 Task: Search one way flight ticket for 4 adults, 2 children, 2 infants in seat and 1 infant on lap in premium economy from Pensacola: Pensacola International Airport to Sheridan: Sheridan County Airport on 8-6-2023. Number of bags: 2 carry on bags. Price is upto 89000. Outbound departure time preference is 13:45.
Action: Mouse moved to (213, 329)
Screenshot: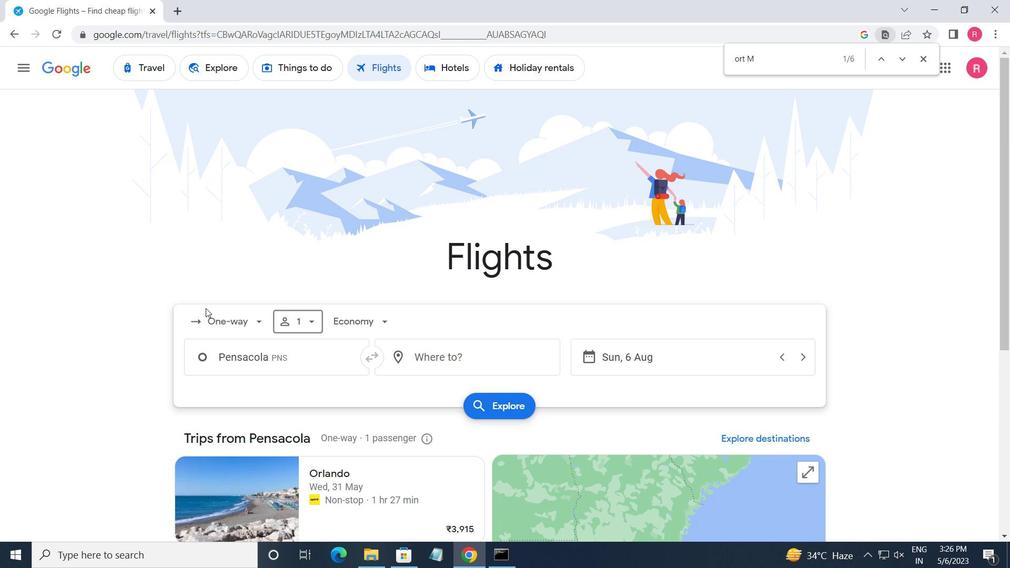 
Action: Mouse pressed left at (213, 329)
Screenshot: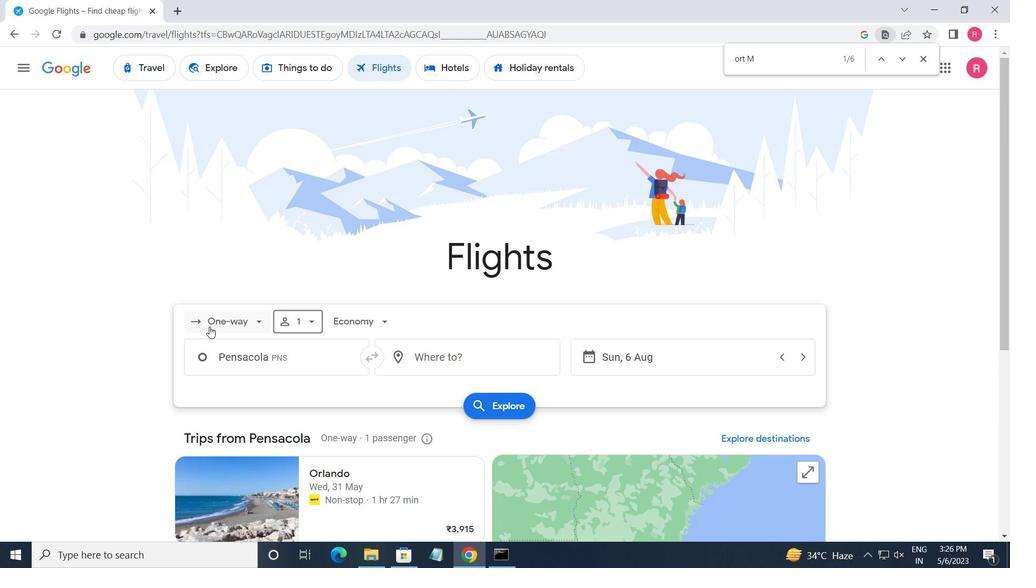 
Action: Mouse moved to (236, 384)
Screenshot: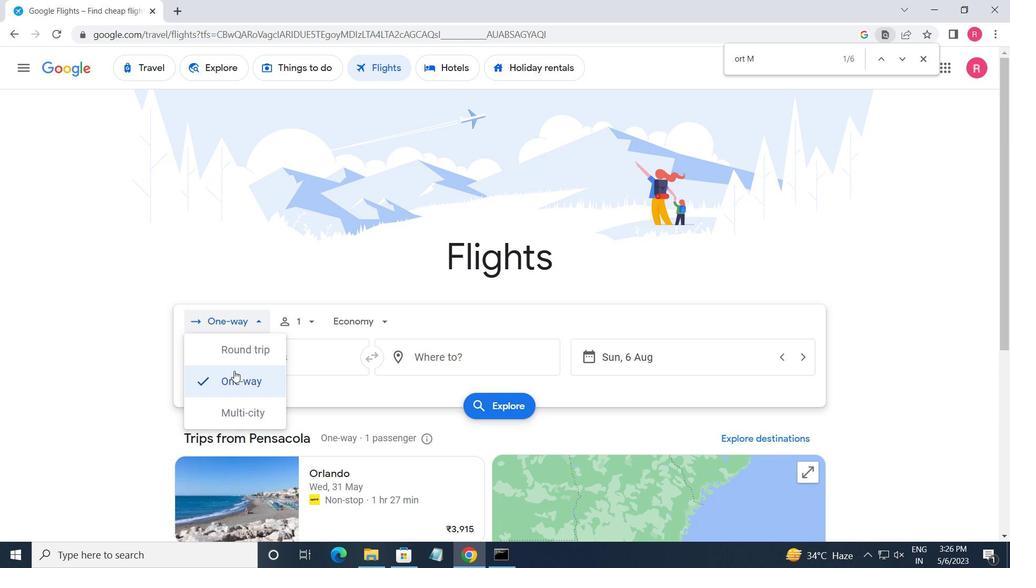 
Action: Mouse pressed left at (236, 384)
Screenshot: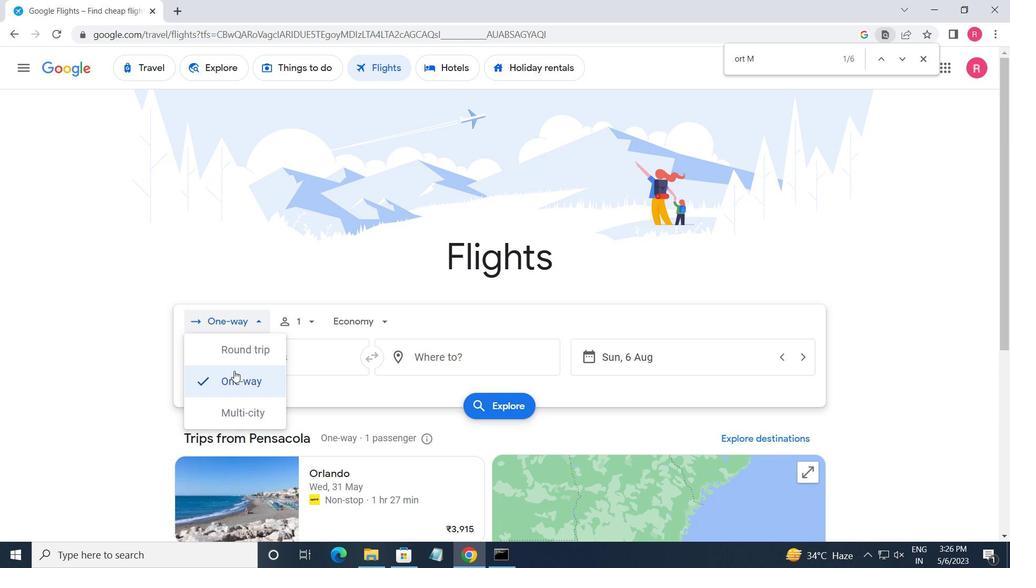 
Action: Mouse moved to (303, 324)
Screenshot: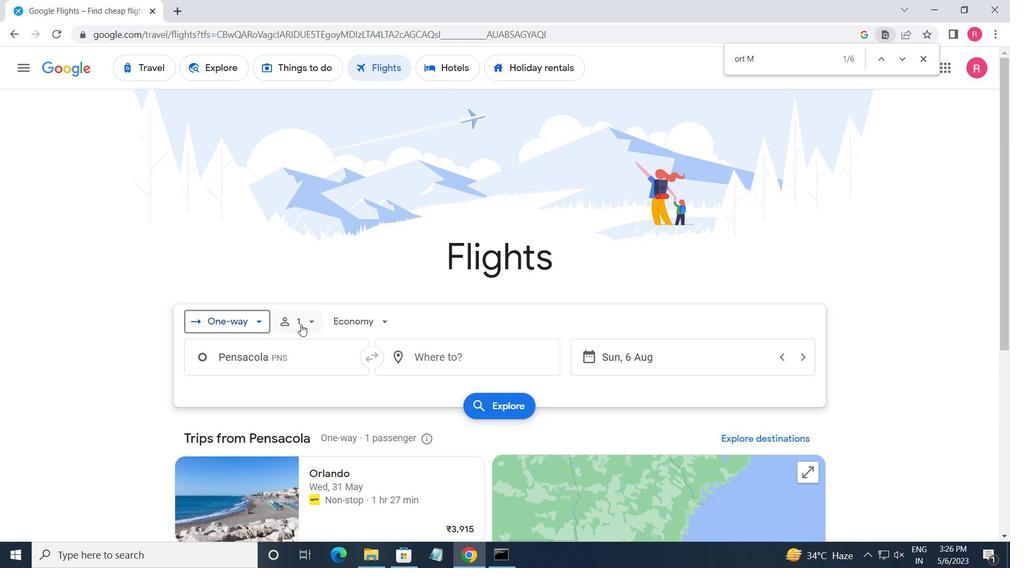
Action: Mouse pressed left at (303, 324)
Screenshot: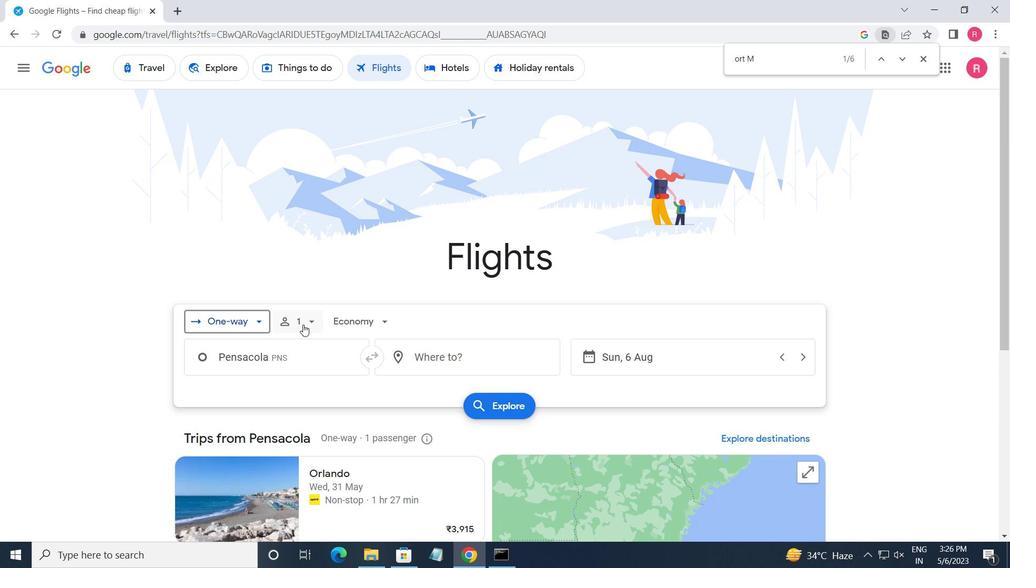 
Action: Mouse moved to (429, 362)
Screenshot: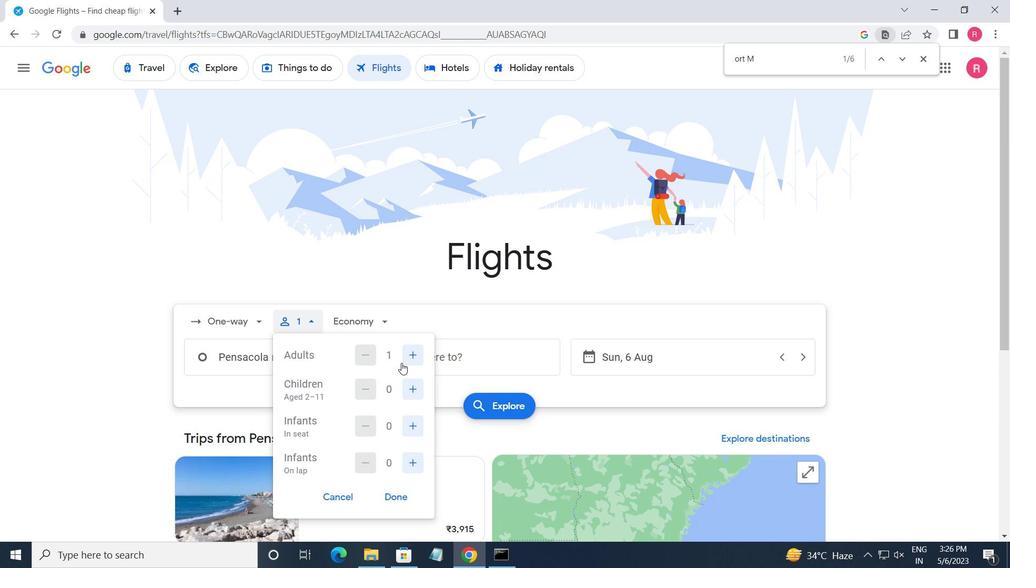 
Action: Mouse pressed left at (429, 362)
Screenshot: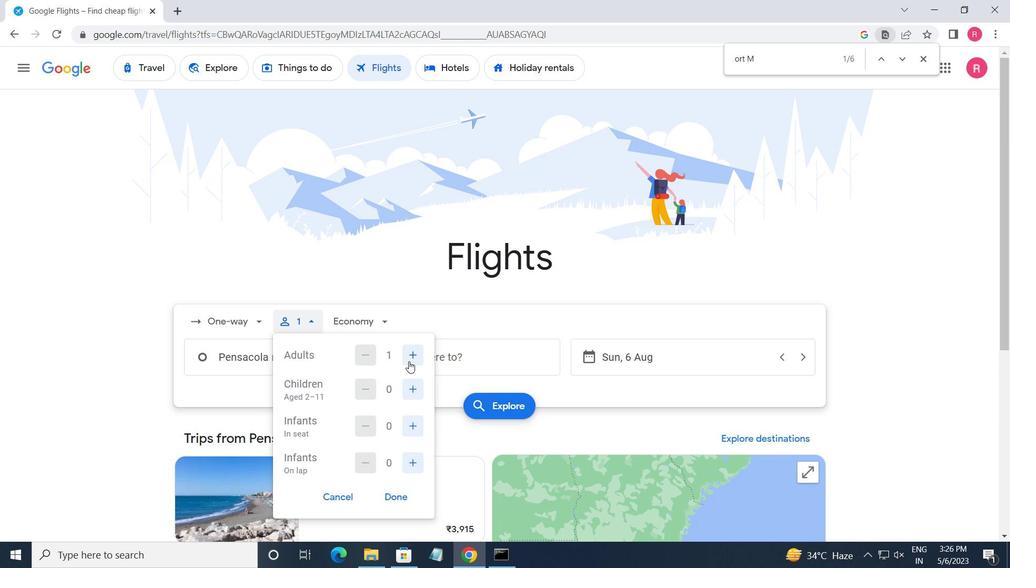 
Action: Mouse moved to (424, 362)
Screenshot: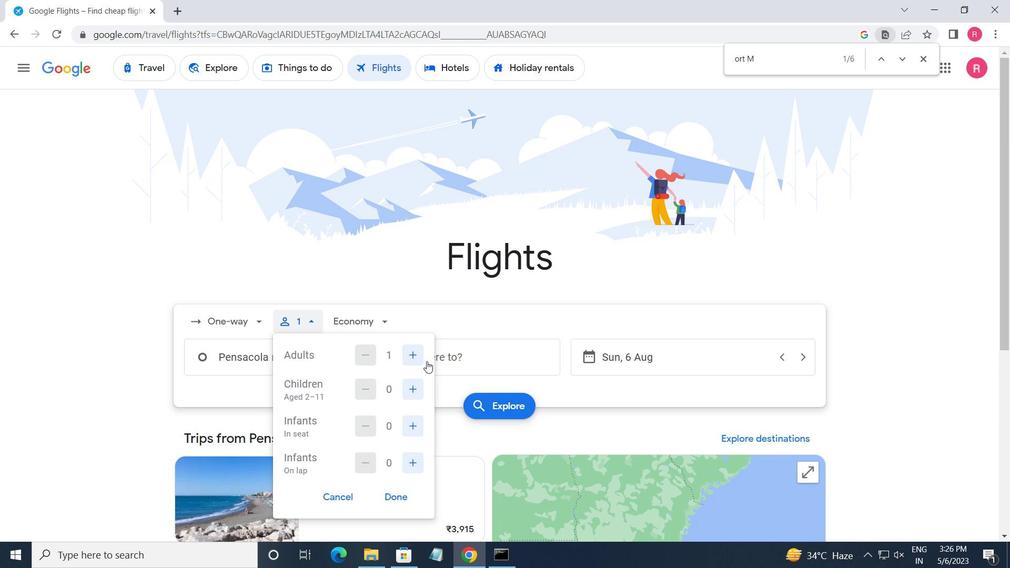 
Action: Mouse pressed left at (424, 362)
Screenshot: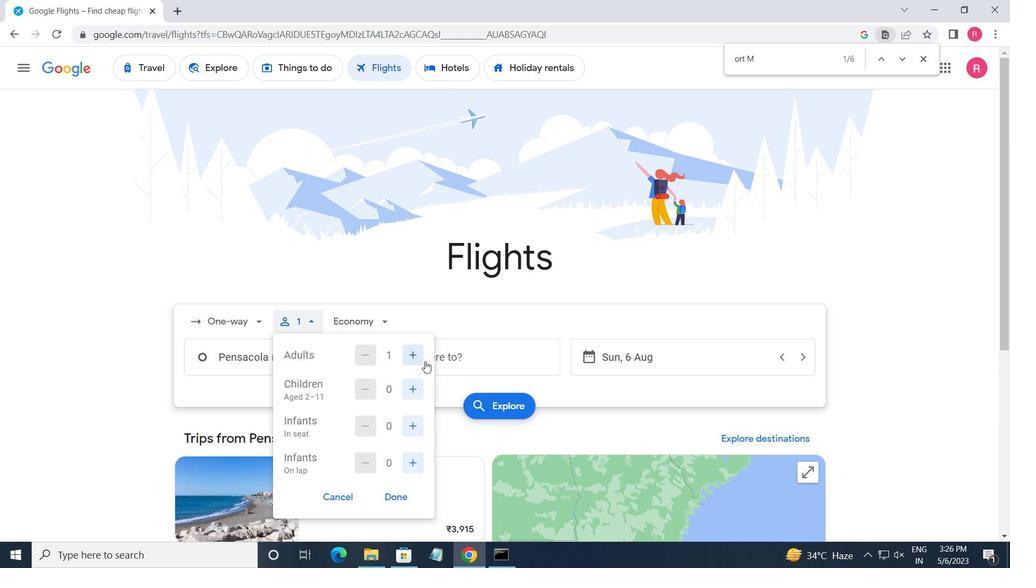 
Action: Mouse moved to (414, 360)
Screenshot: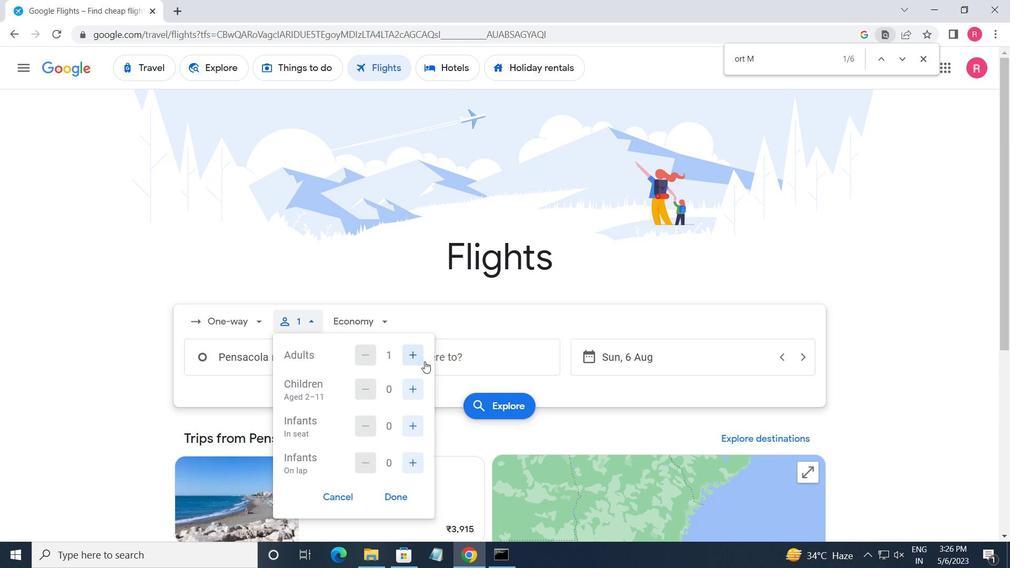
Action: Mouse pressed left at (414, 360)
Screenshot: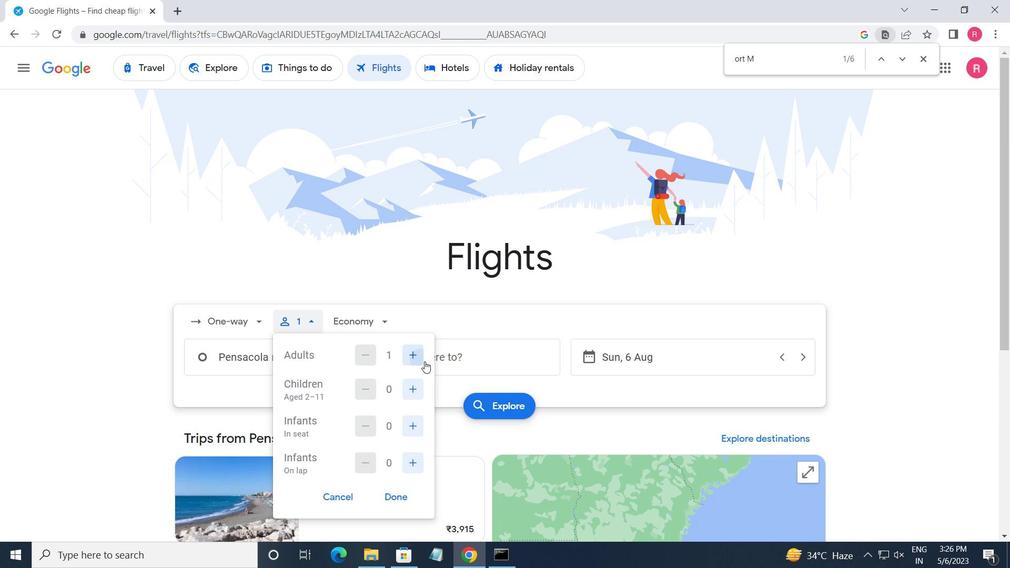 
Action: Mouse pressed left at (414, 360)
Screenshot: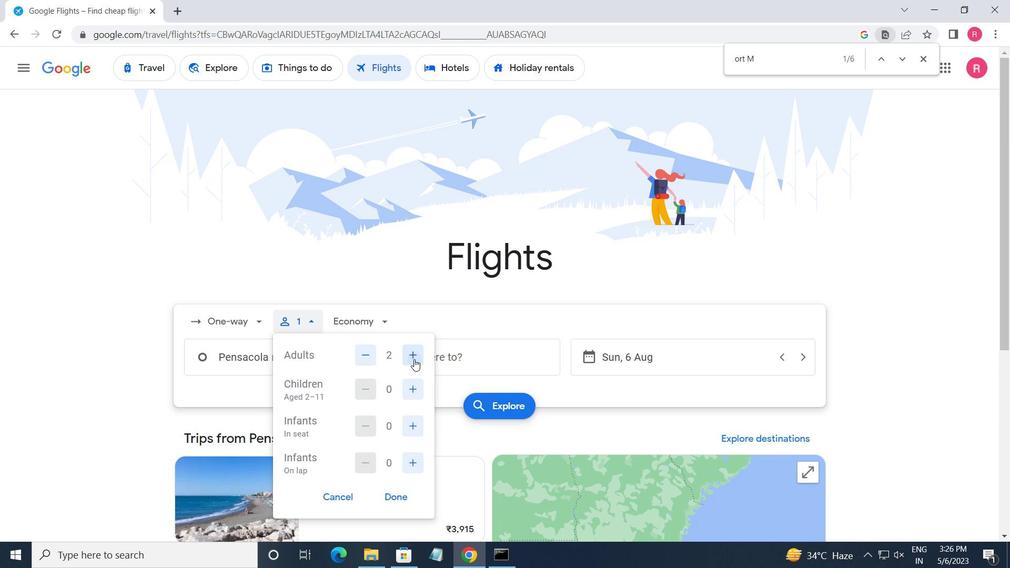 
Action: Mouse pressed left at (414, 360)
Screenshot: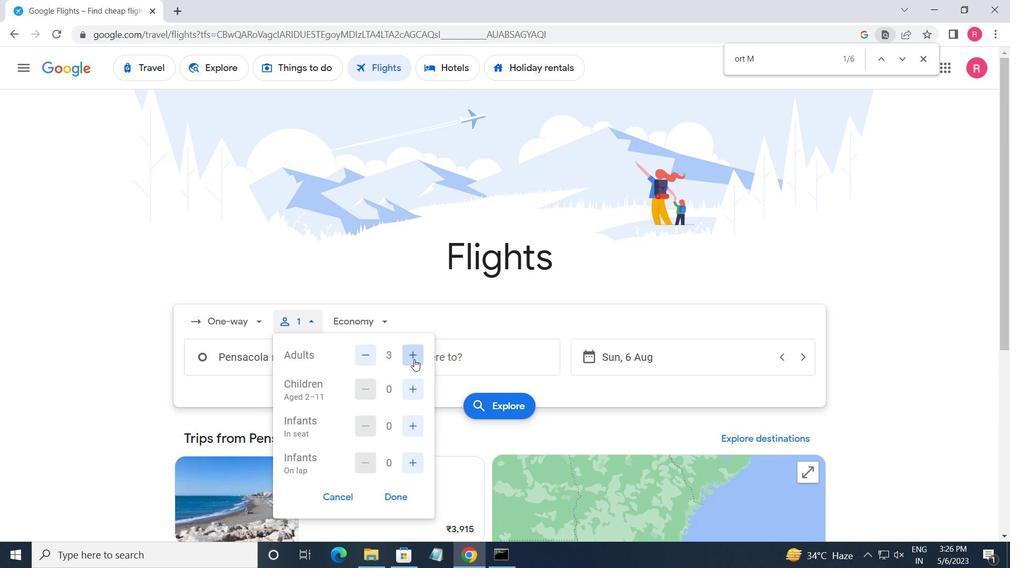 
Action: Mouse moved to (369, 361)
Screenshot: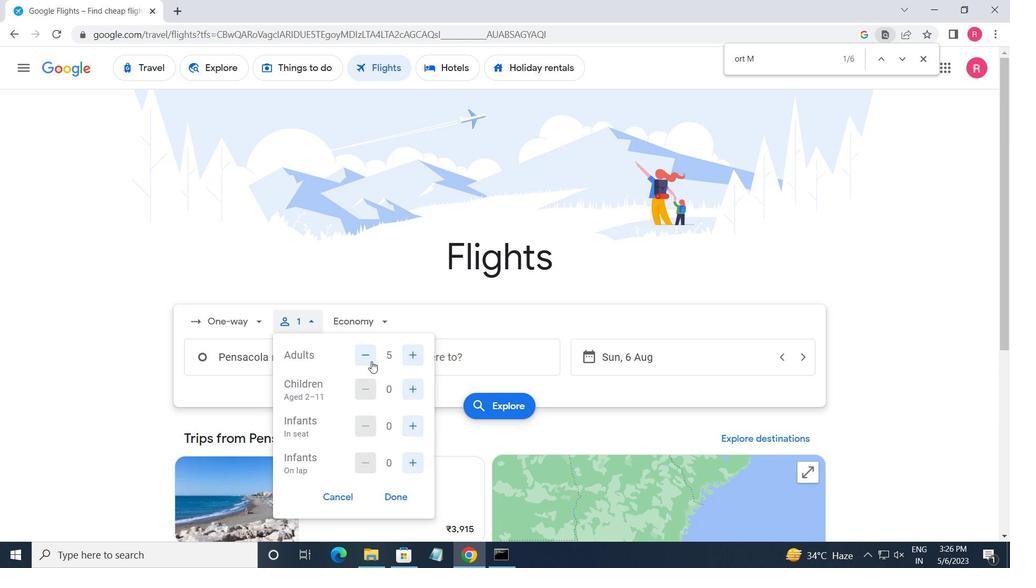 
Action: Mouse pressed left at (369, 361)
Screenshot: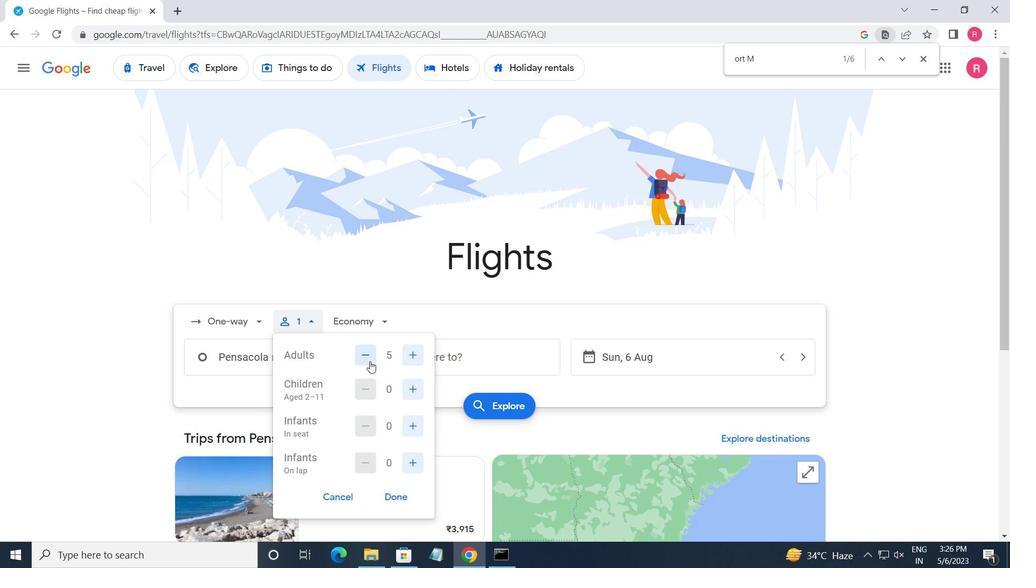 
Action: Mouse moved to (410, 388)
Screenshot: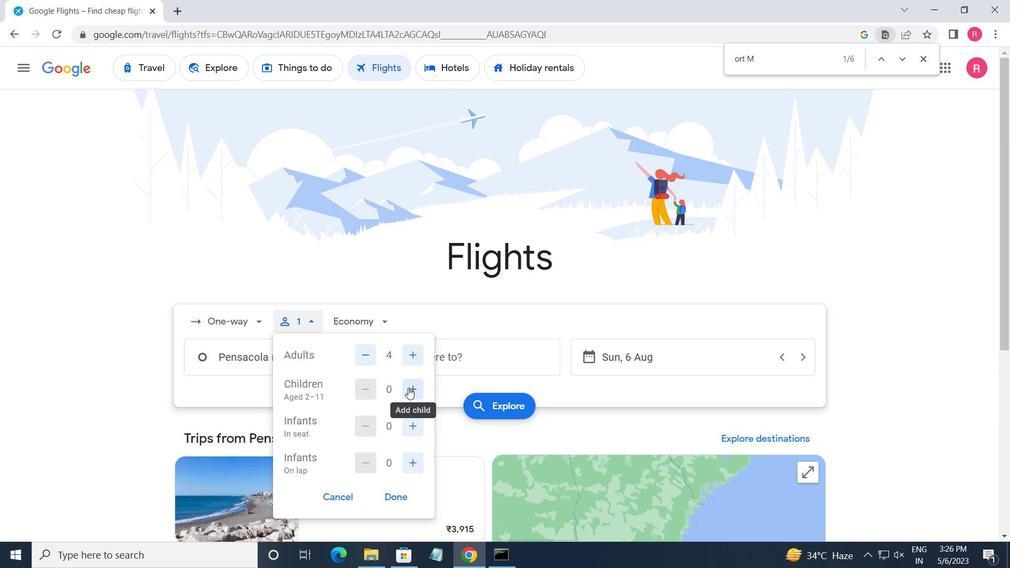 
Action: Mouse pressed left at (410, 388)
Screenshot: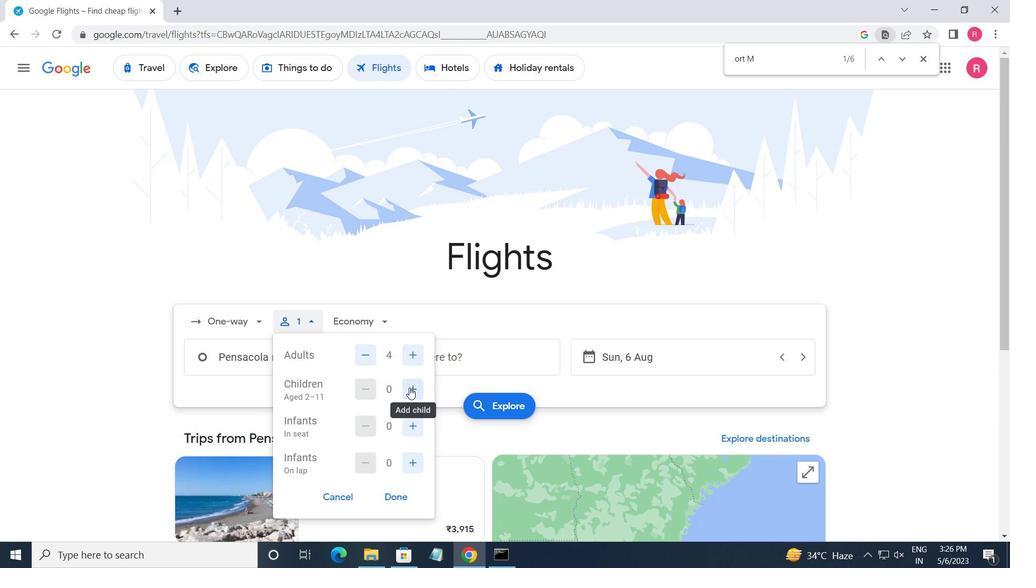 
Action: Mouse pressed left at (410, 388)
Screenshot: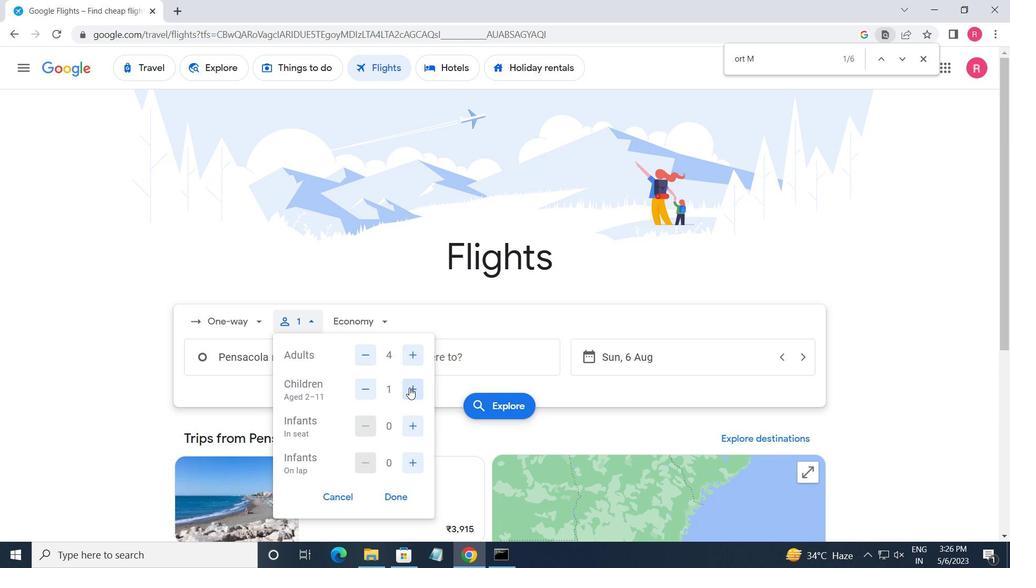 
Action: Mouse moved to (406, 425)
Screenshot: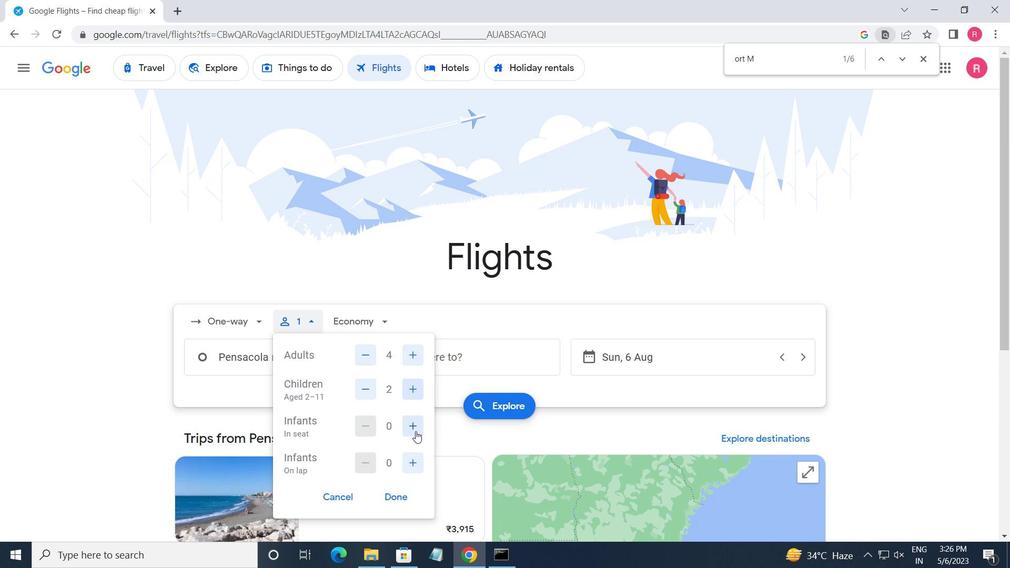 
Action: Mouse pressed left at (406, 425)
Screenshot: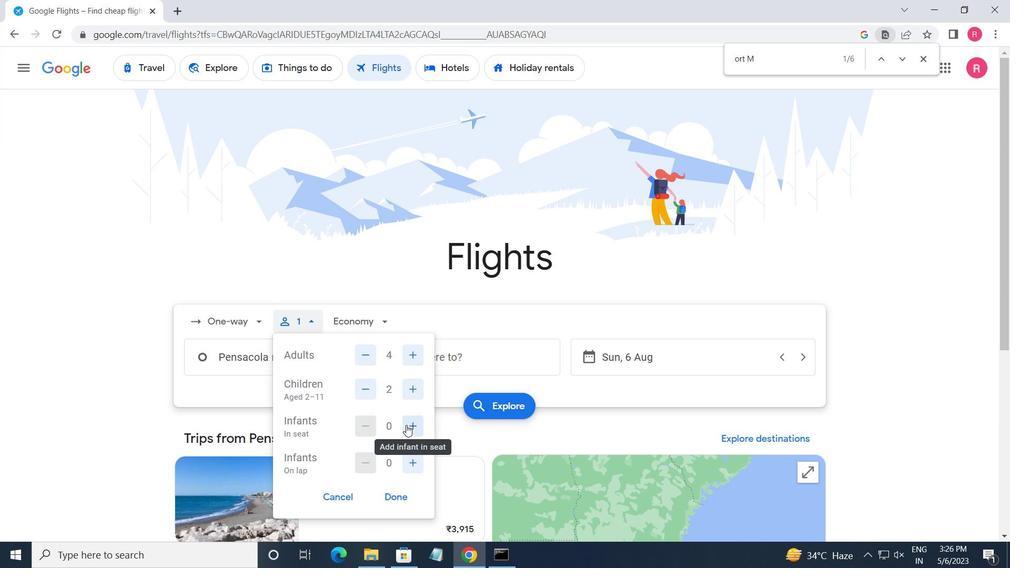 
Action: Mouse pressed left at (406, 425)
Screenshot: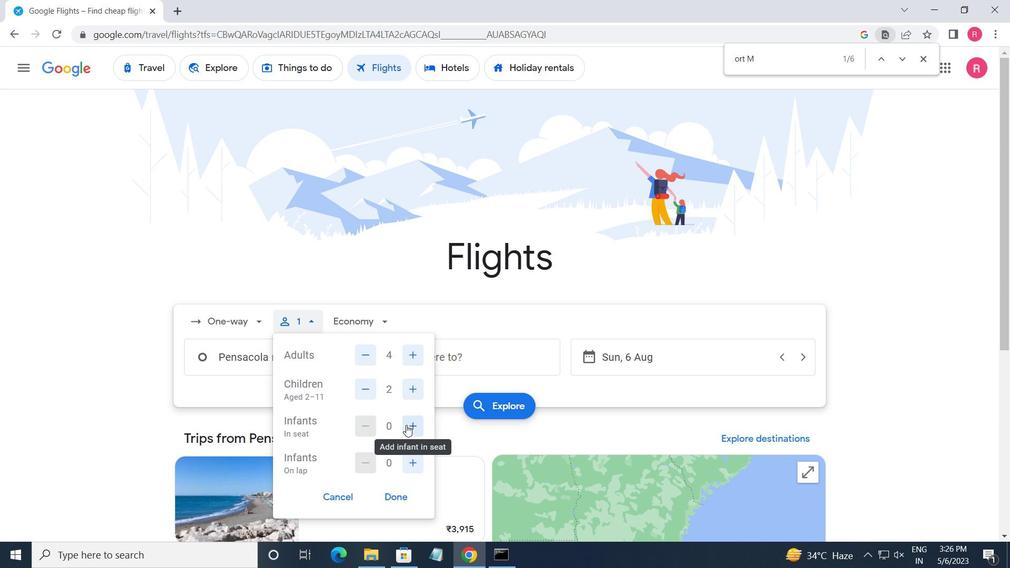 
Action: Mouse moved to (415, 471)
Screenshot: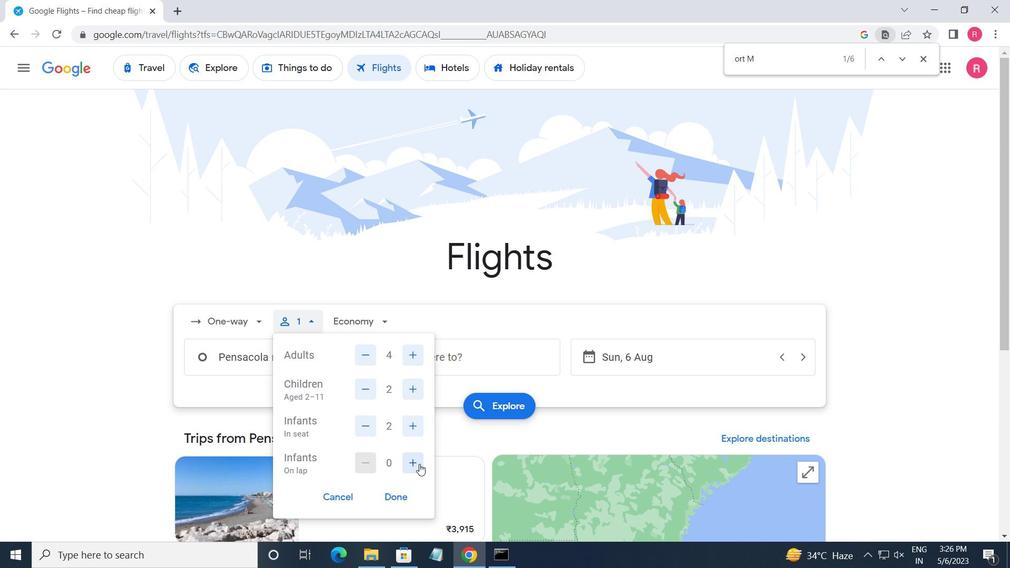 
Action: Mouse pressed left at (415, 471)
Screenshot: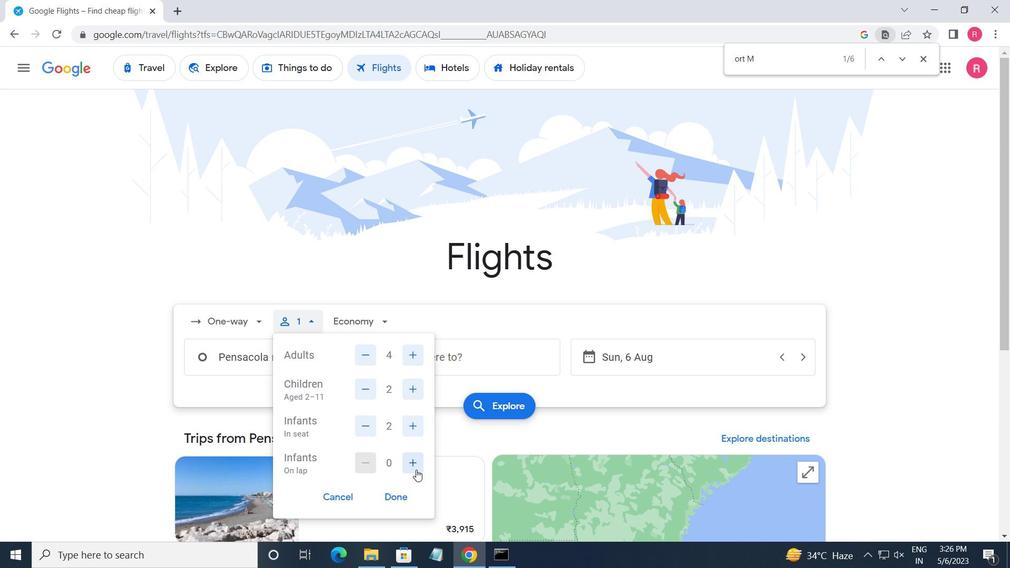 
Action: Mouse moved to (397, 498)
Screenshot: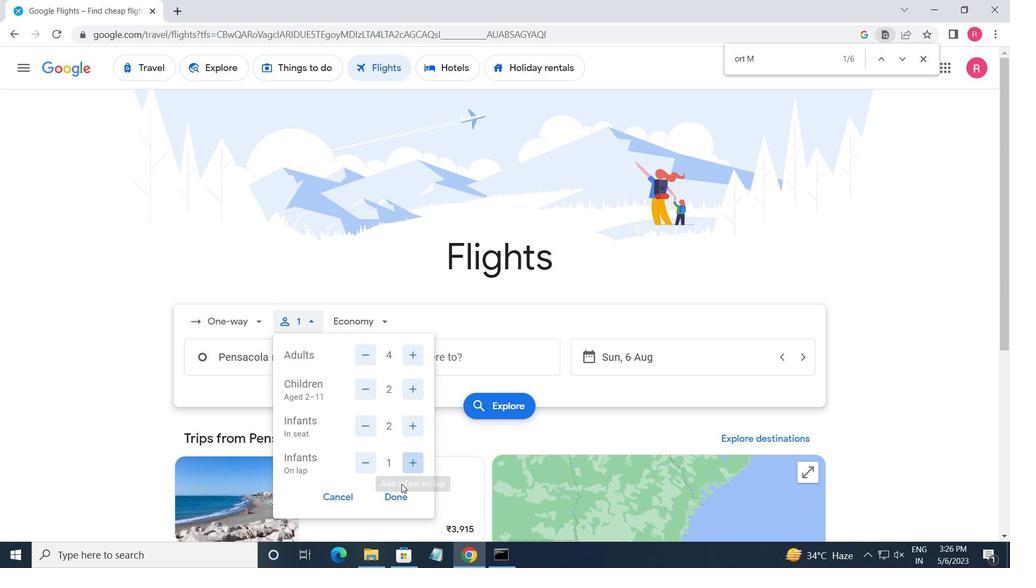 
Action: Mouse pressed left at (397, 498)
Screenshot: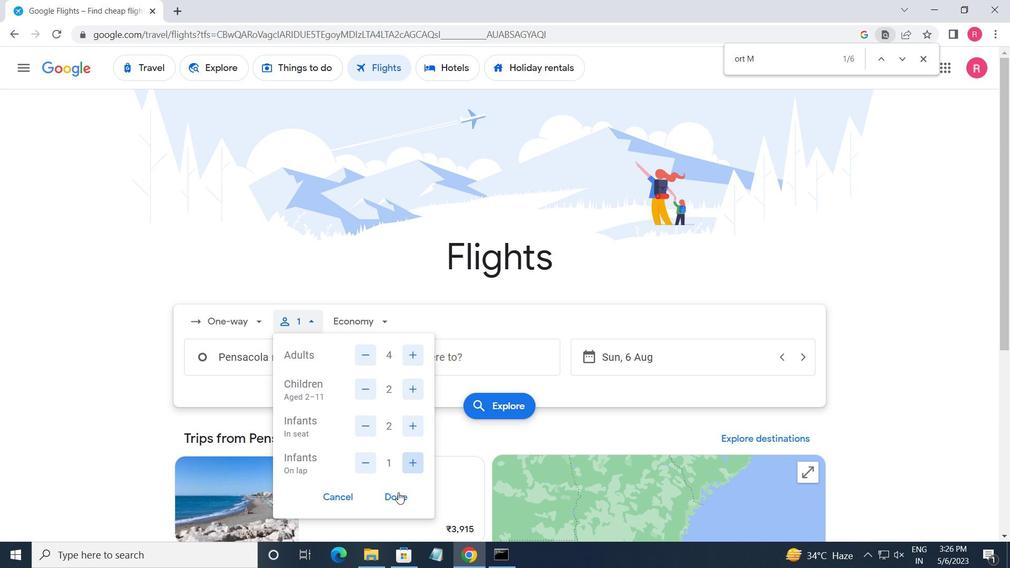 
Action: Mouse moved to (348, 320)
Screenshot: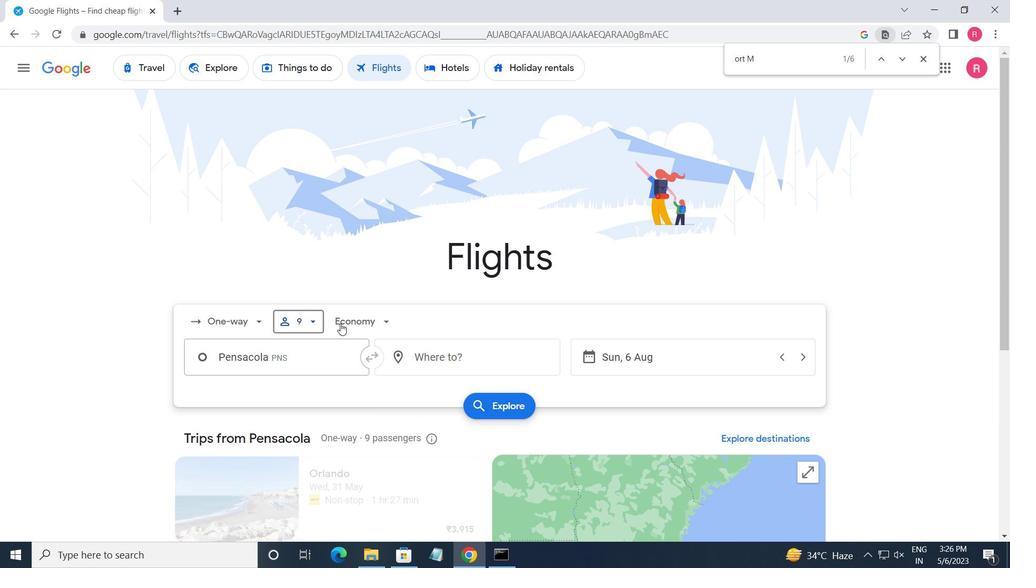 
Action: Mouse pressed left at (348, 320)
Screenshot: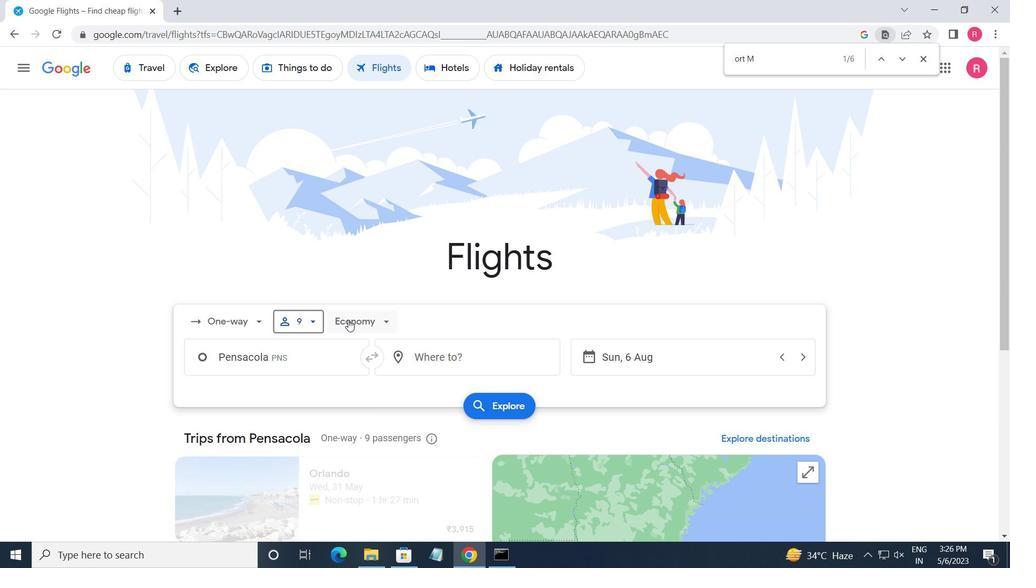 
Action: Mouse moved to (370, 380)
Screenshot: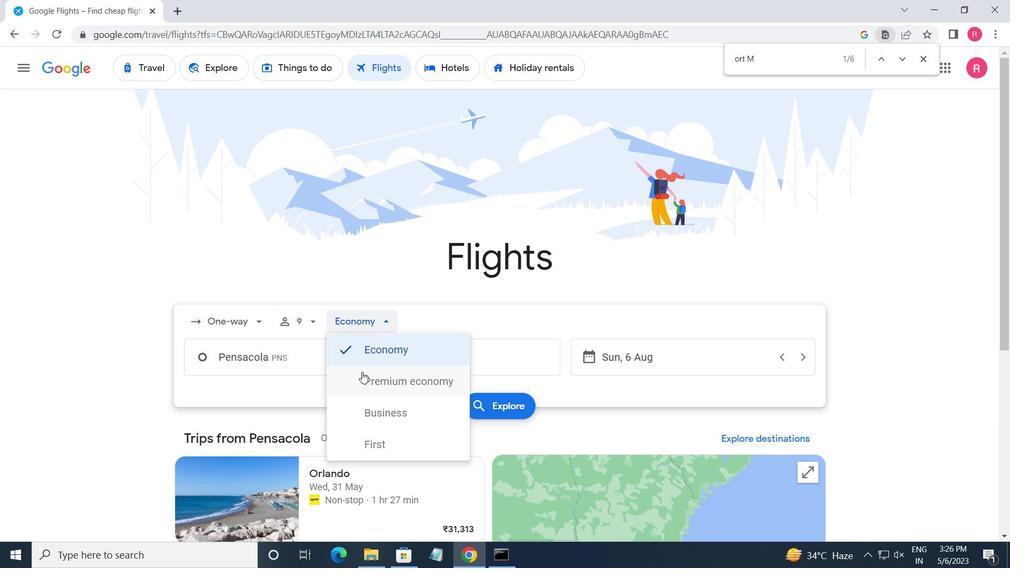 
Action: Mouse pressed left at (370, 380)
Screenshot: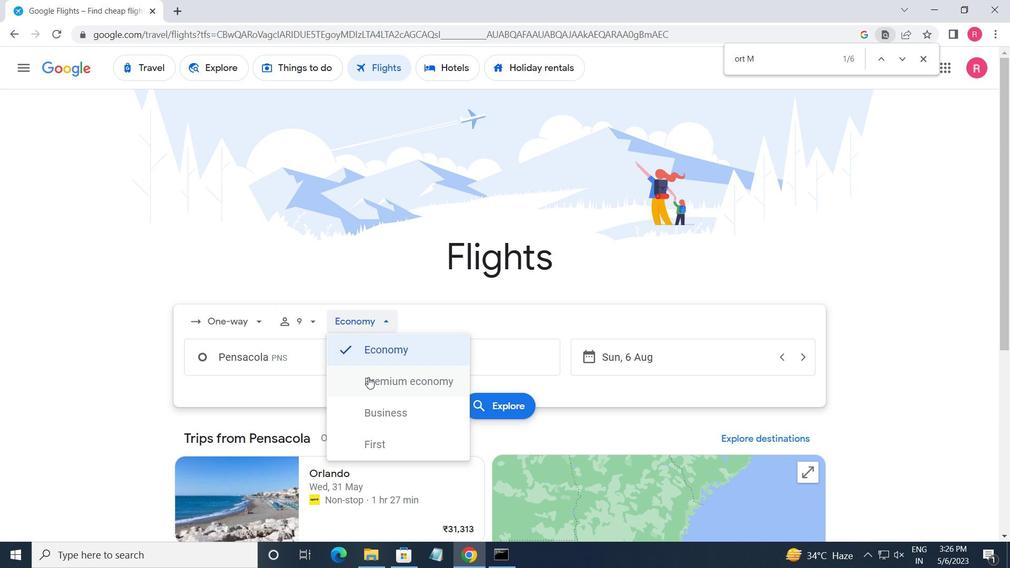 
Action: Mouse moved to (323, 361)
Screenshot: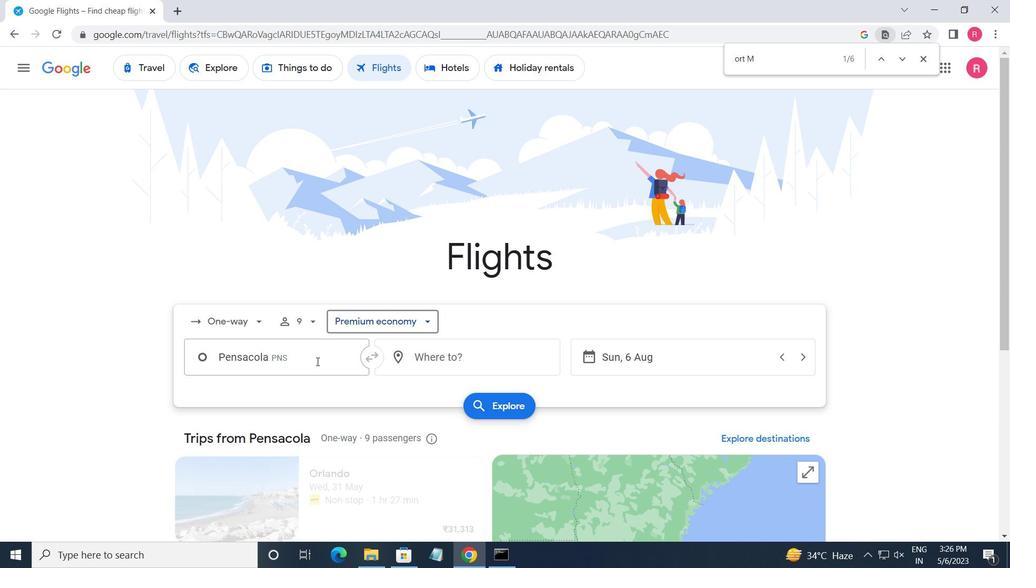 
Action: Mouse pressed left at (323, 361)
Screenshot: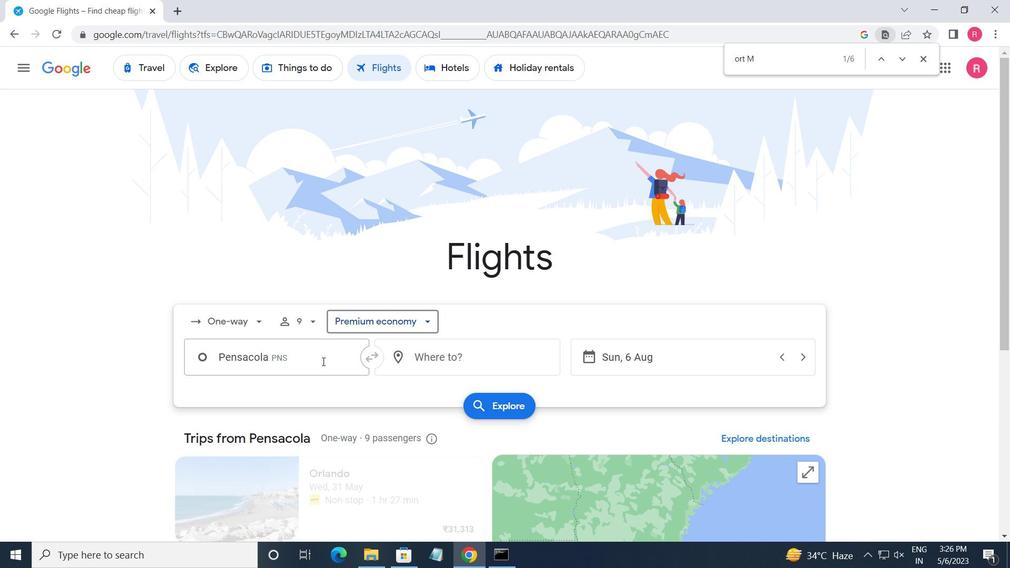 
Action: Key pressed <Key.shift_r>Pensacola
Screenshot: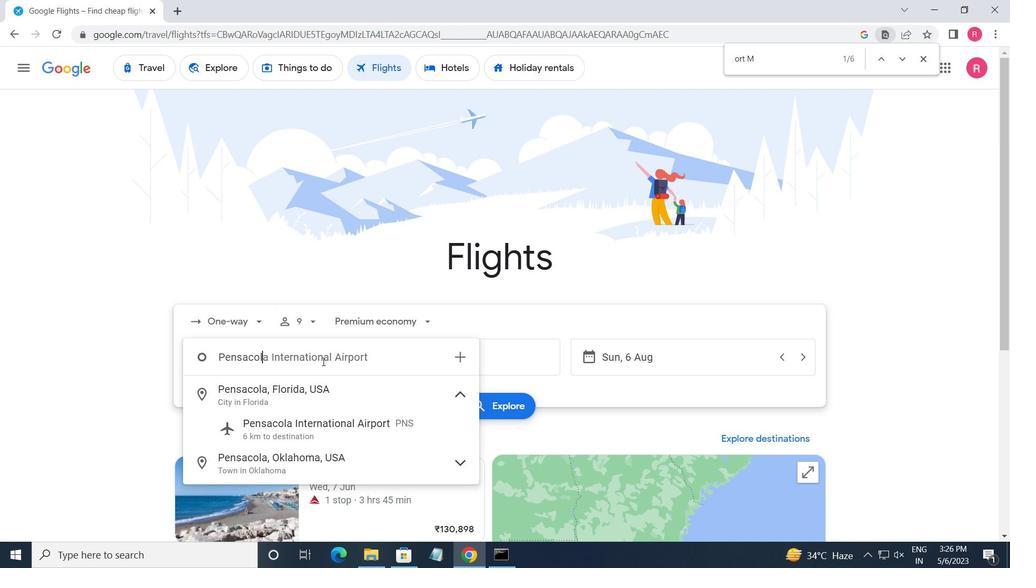 
Action: Mouse moved to (322, 418)
Screenshot: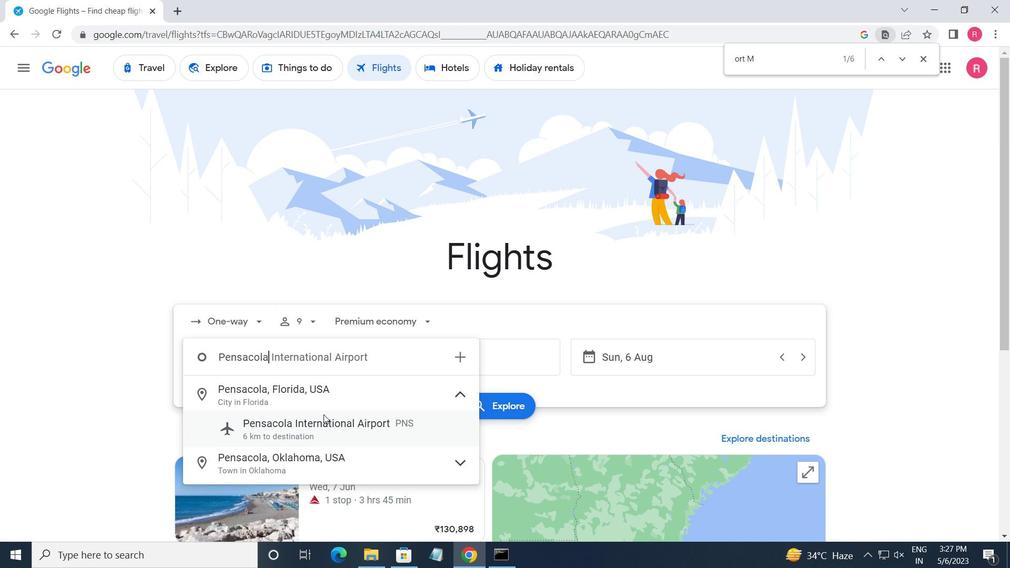 
Action: Mouse pressed left at (322, 418)
Screenshot: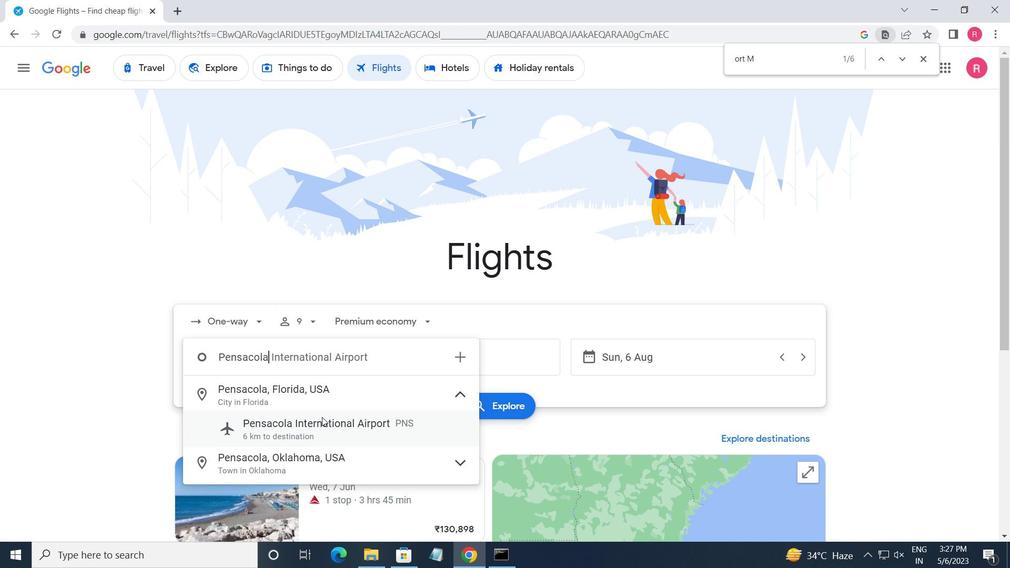 
Action: Mouse moved to (465, 354)
Screenshot: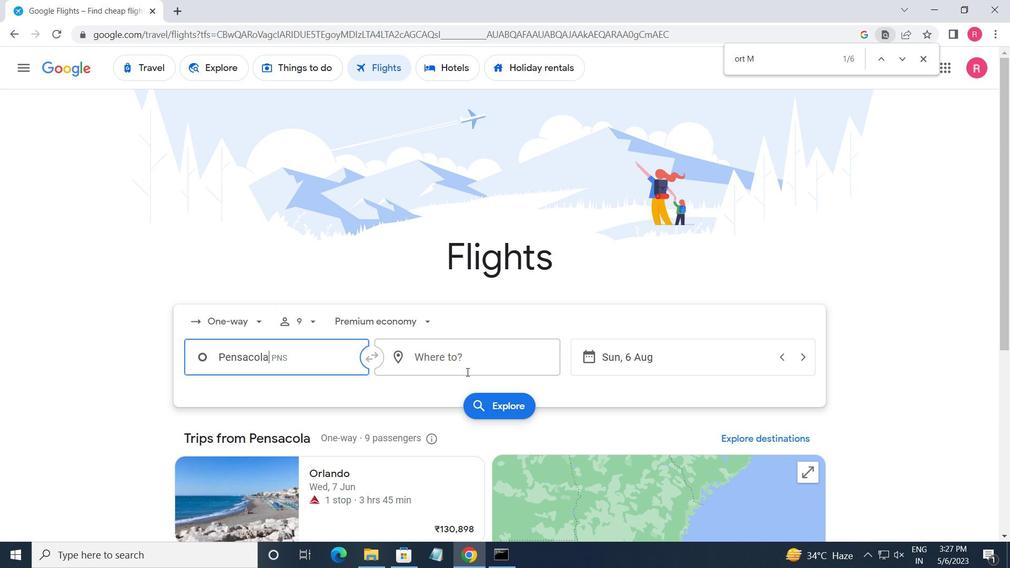 
Action: Mouse pressed left at (465, 354)
Screenshot: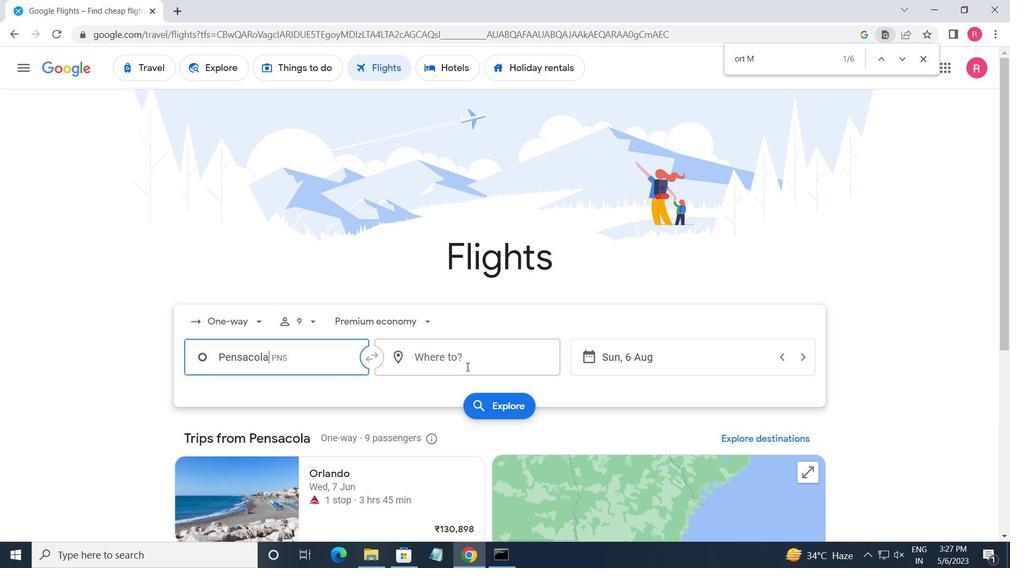 
Action: Key pressed <Key.shift>SHERIDAN
Screenshot: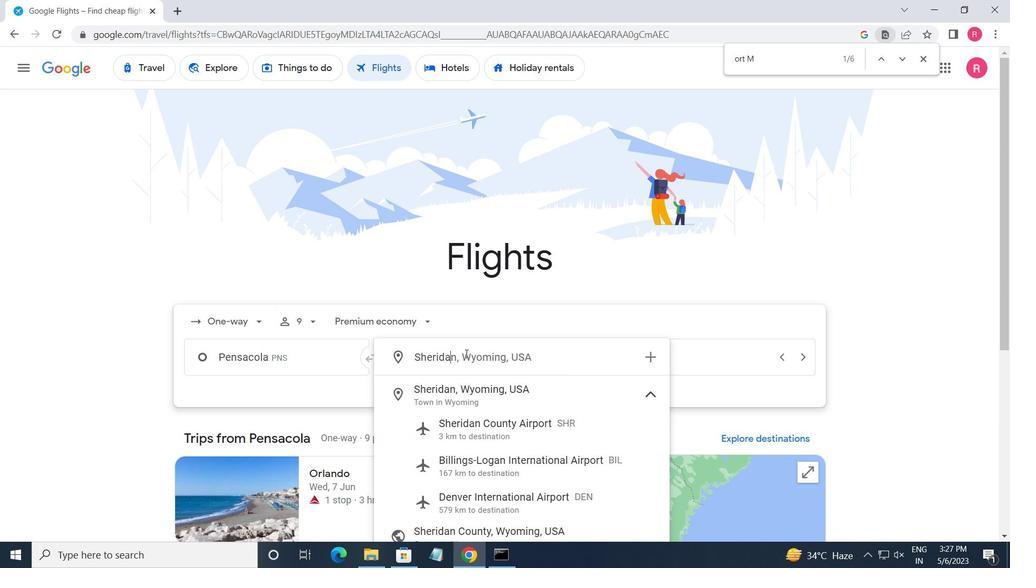 
Action: Mouse moved to (490, 435)
Screenshot: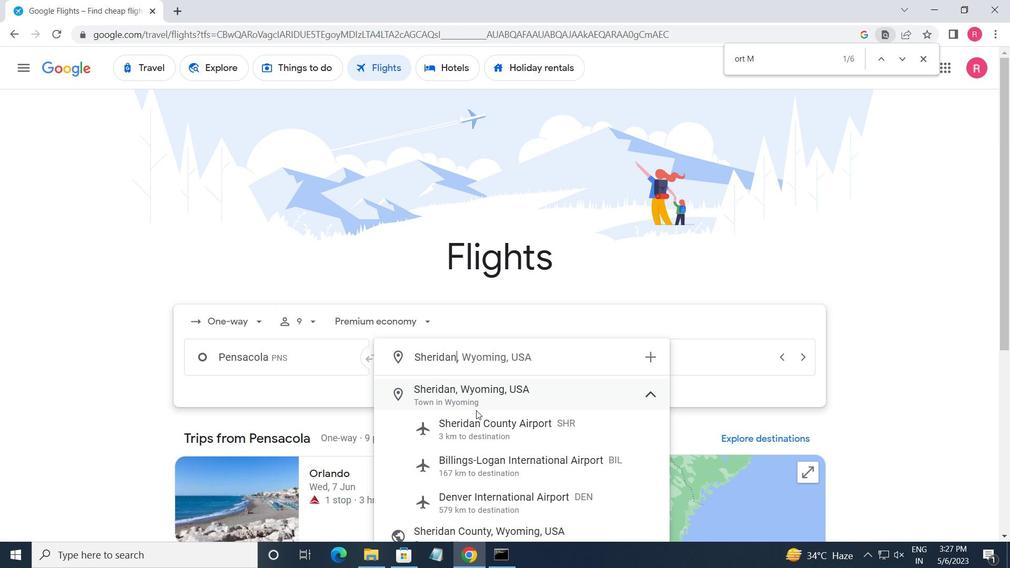 
Action: Mouse pressed left at (490, 435)
Screenshot: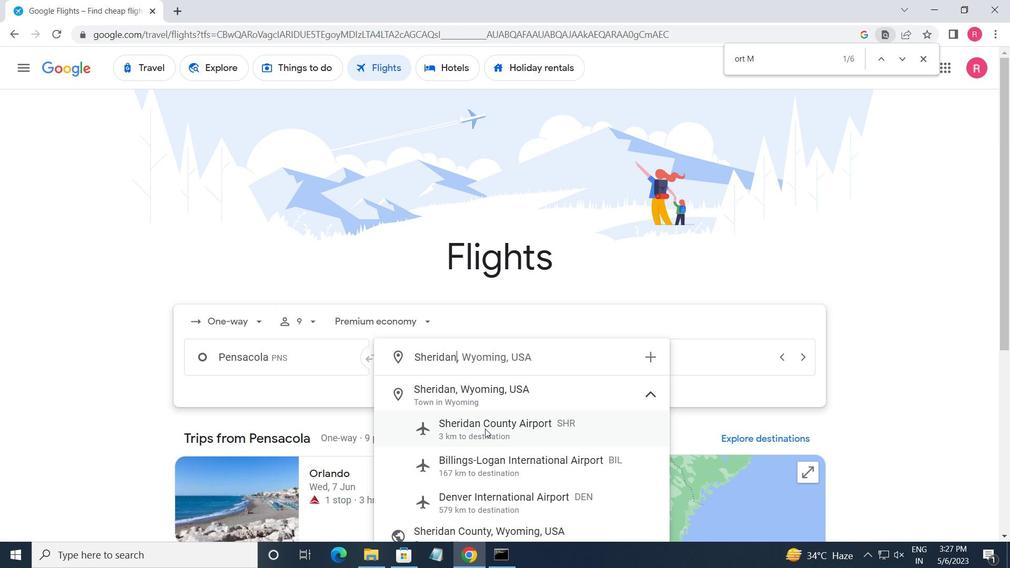 
Action: Mouse moved to (681, 357)
Screenshot: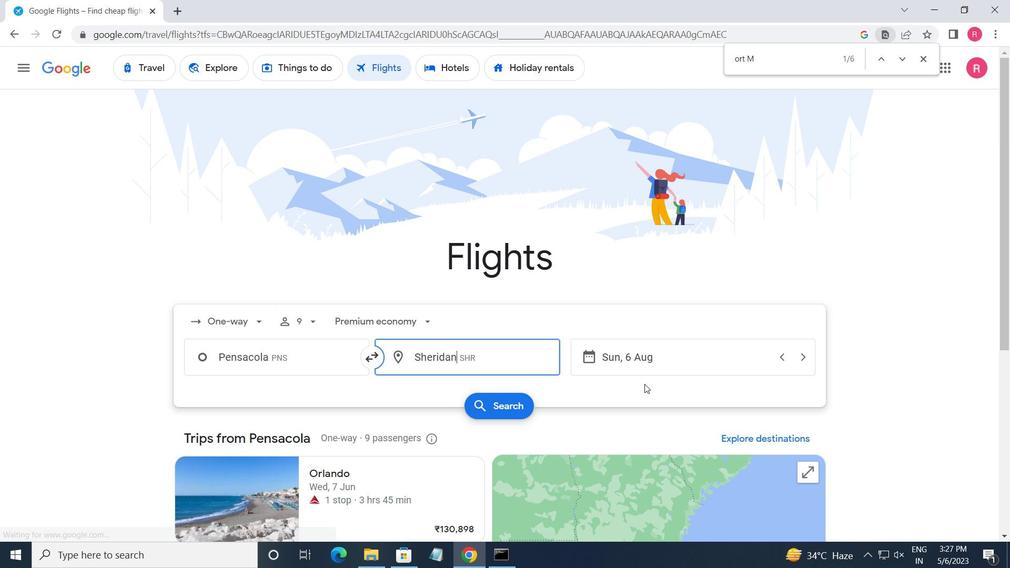 
Action: Mouse pressed left at (681, 357)
Screenshot: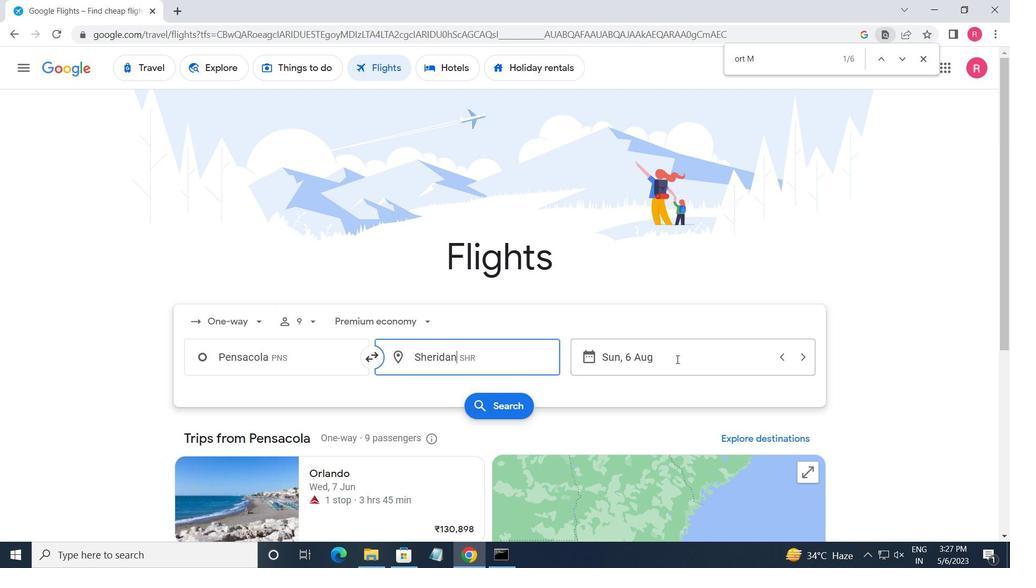 
Action: Mouse moved to (350, 338)
Screenshot: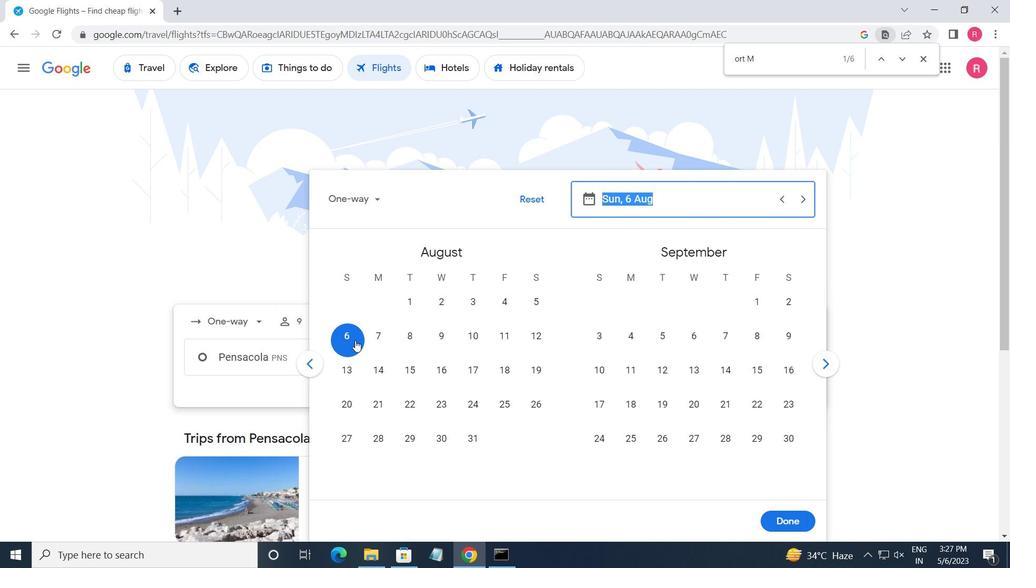 
Action: Mouse pressed left at (350, 338)
Screenshot: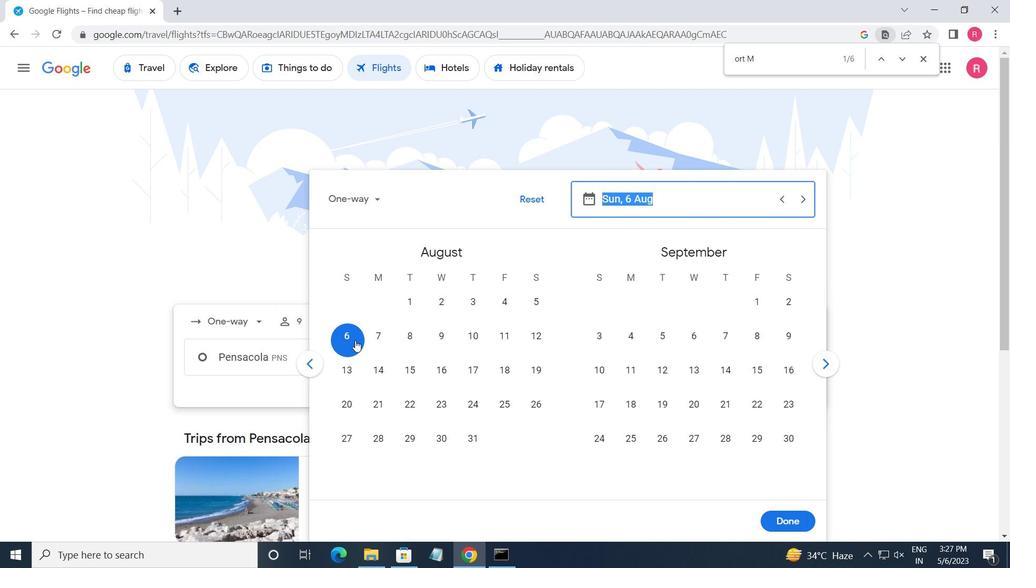 
Action: Mouse moved to (778, 524)
Screenshot: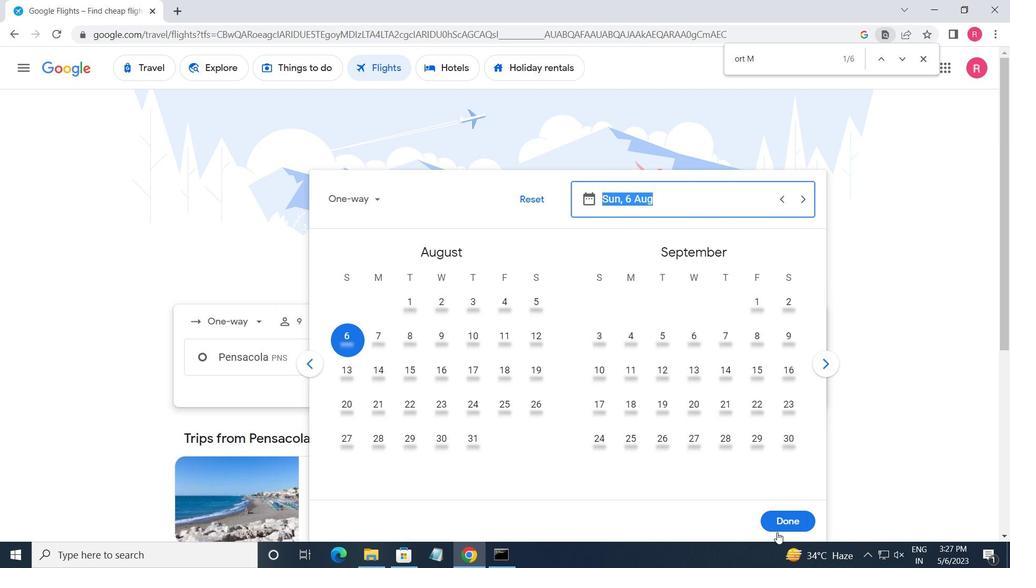 
Action: Mouse pressed left at (778, 524)
Screenshot: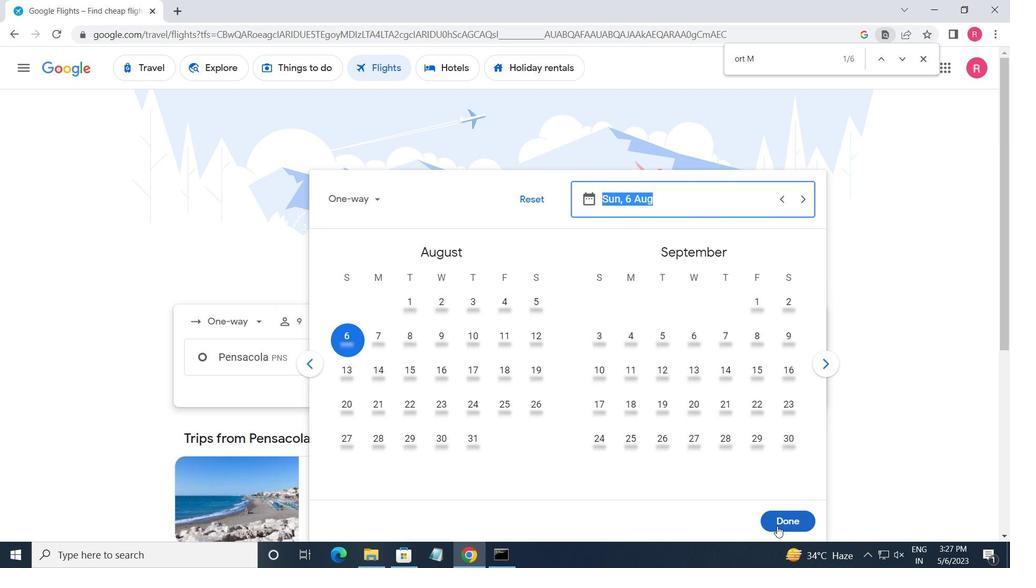 
Action: Mouse moved to (487, 404)
Screenshot: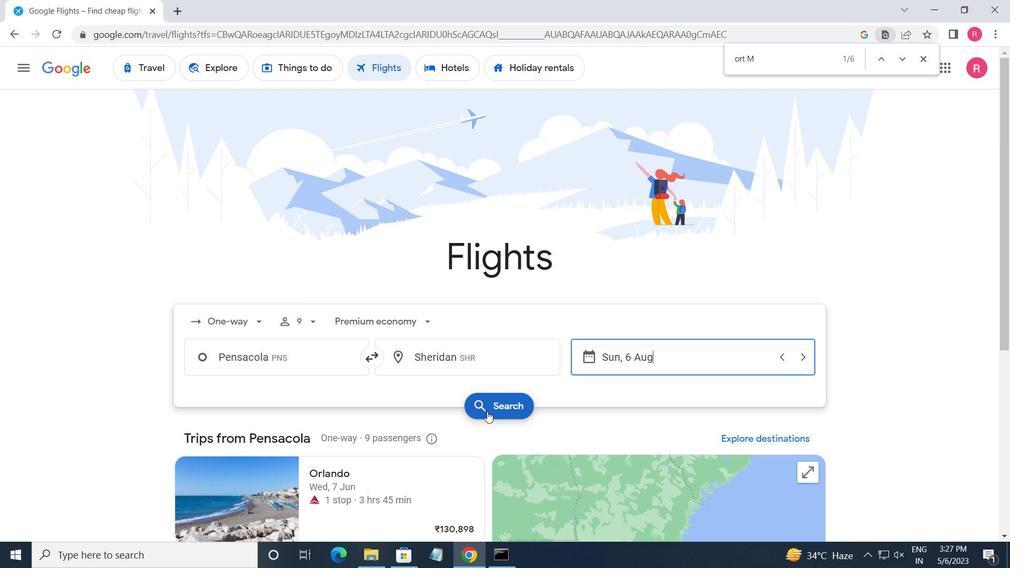 
Action: Mouse pressed left at (487, 404)
Screenshot: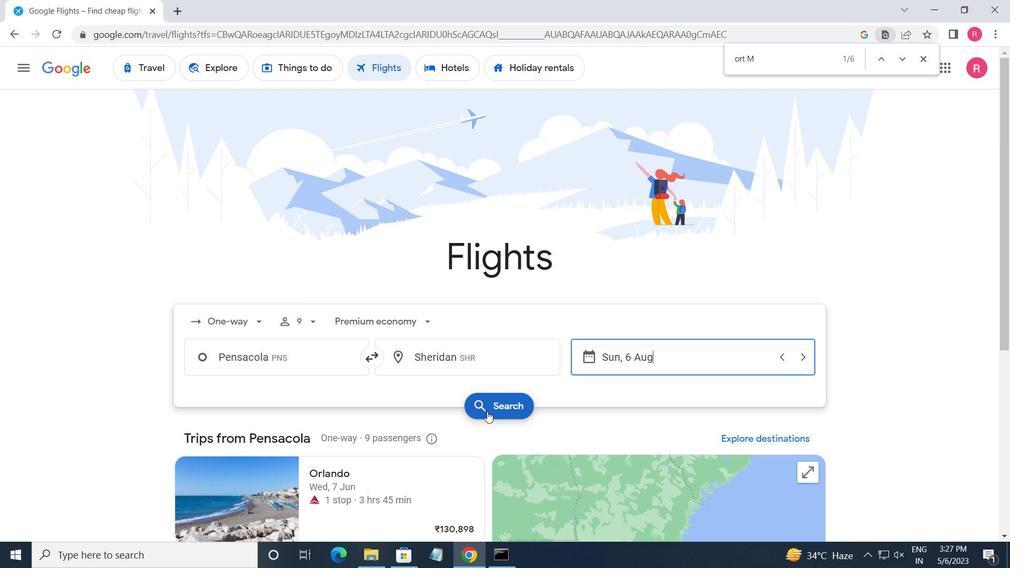 
Action: Mouse moved to (192, 190)
Screenshot: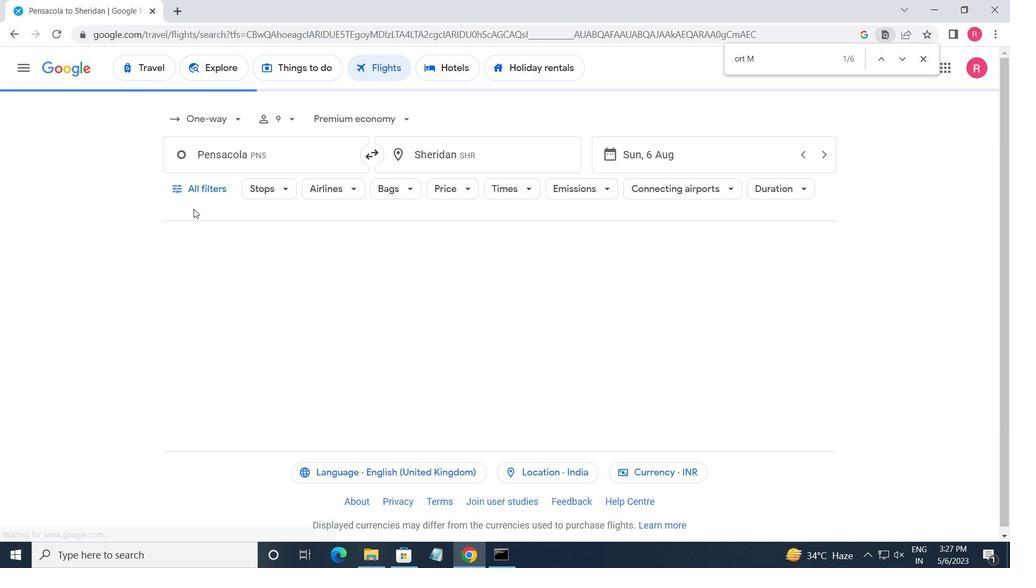 
Action: Mouse pressed left at (192, 190)
Screenshot: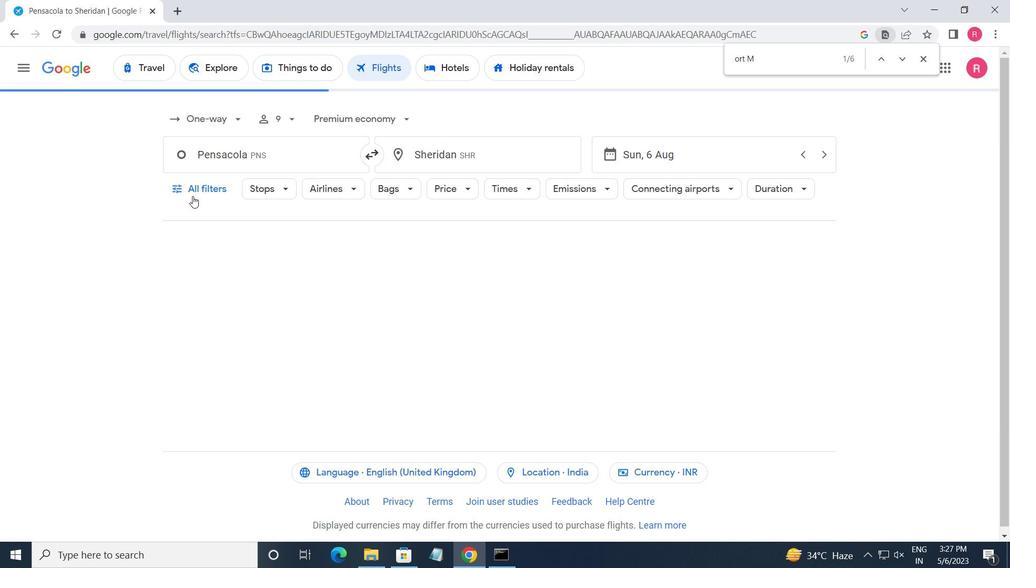 
Action: Mouse moved to (251, 317)
Screenshot: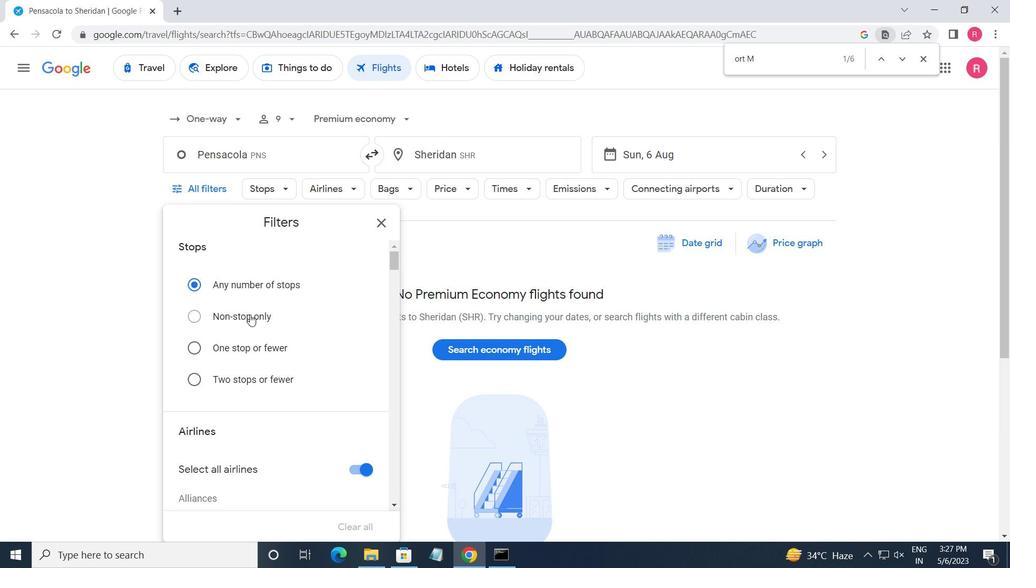
Action: Mouse scrolled (251, 317) with delta (0, 0)
Screenshot: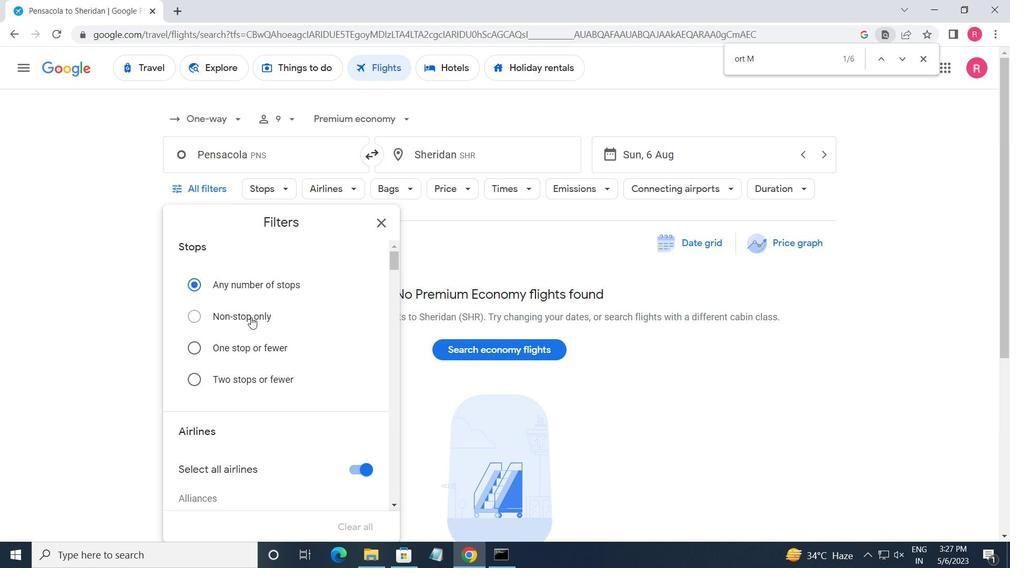 
Action: Mouse scrolled (251, 317) with delta (0, 0)
Screenshot: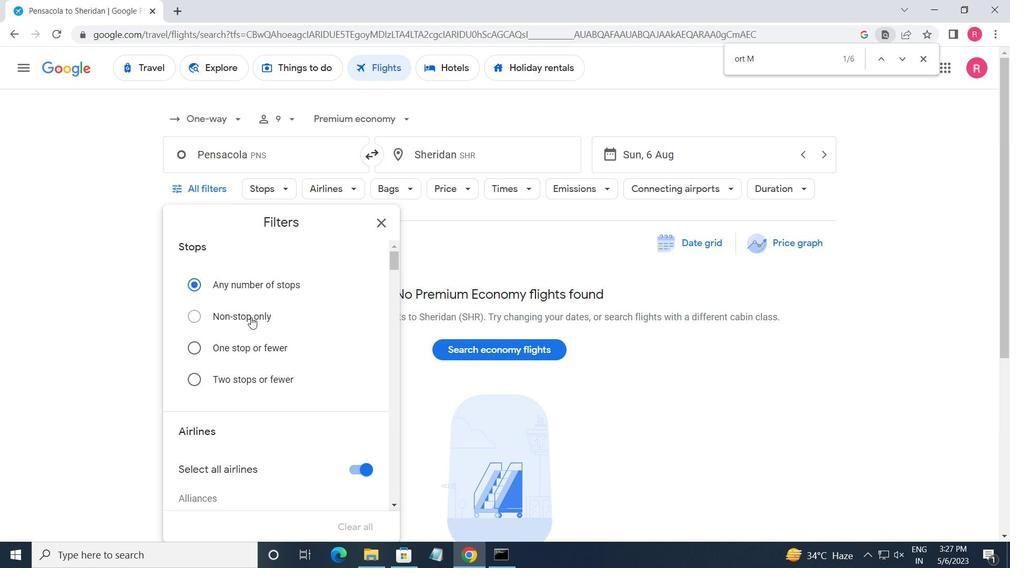 
Action: Mouse moved to (251, 319)
Screenshot: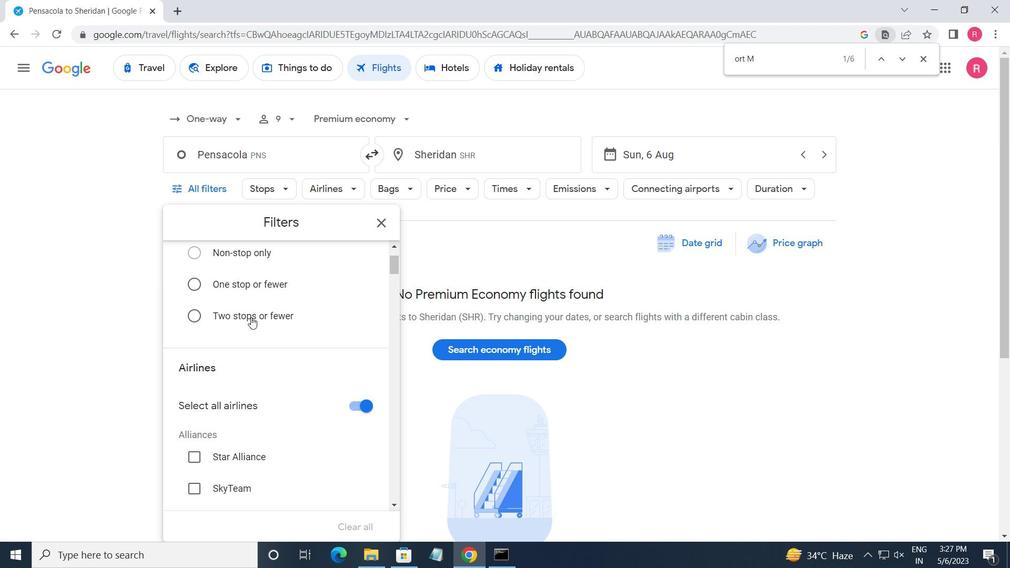 
Action: Mouse scrolled (251, 319) with delta (0, 0)
Screenshot: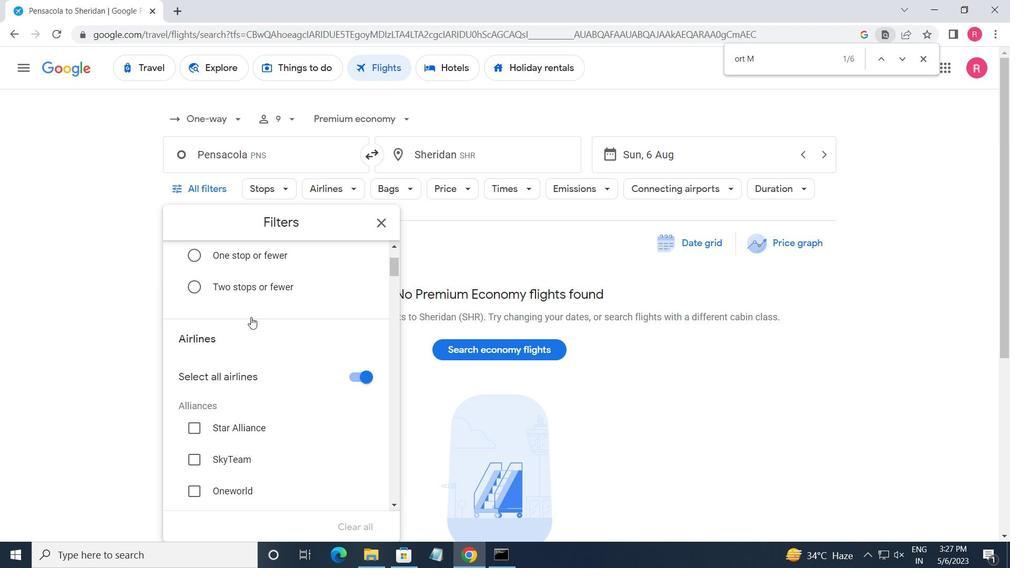 
Action: Mouse moved to (251, 319)
Screenshot: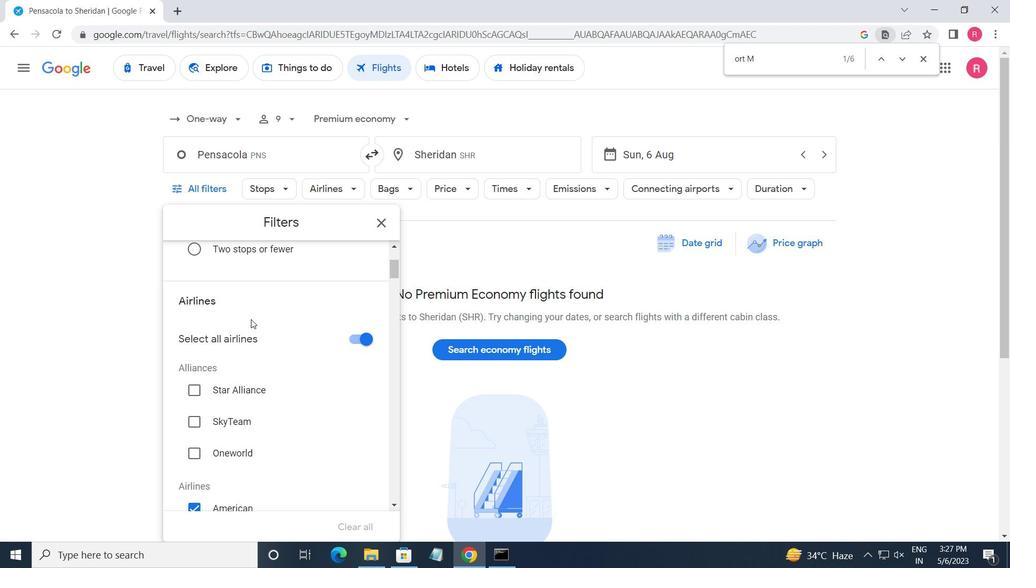 
Action: Mouse scrolled (251, 319) with delta (0, 0)
Screenshot: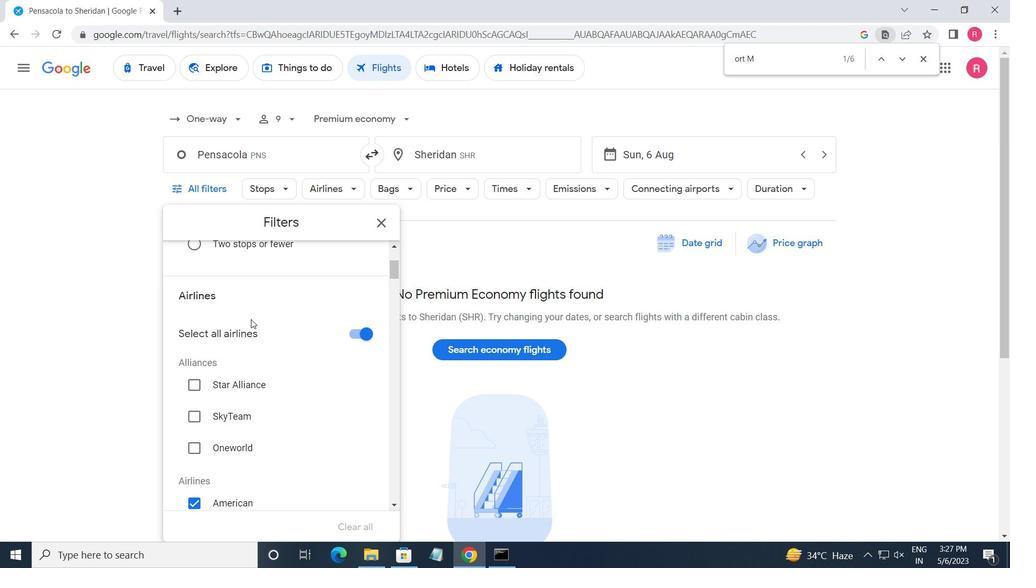 
Action: Mouse scrolled (251, 319) with delta (0, 0)
Screenshot: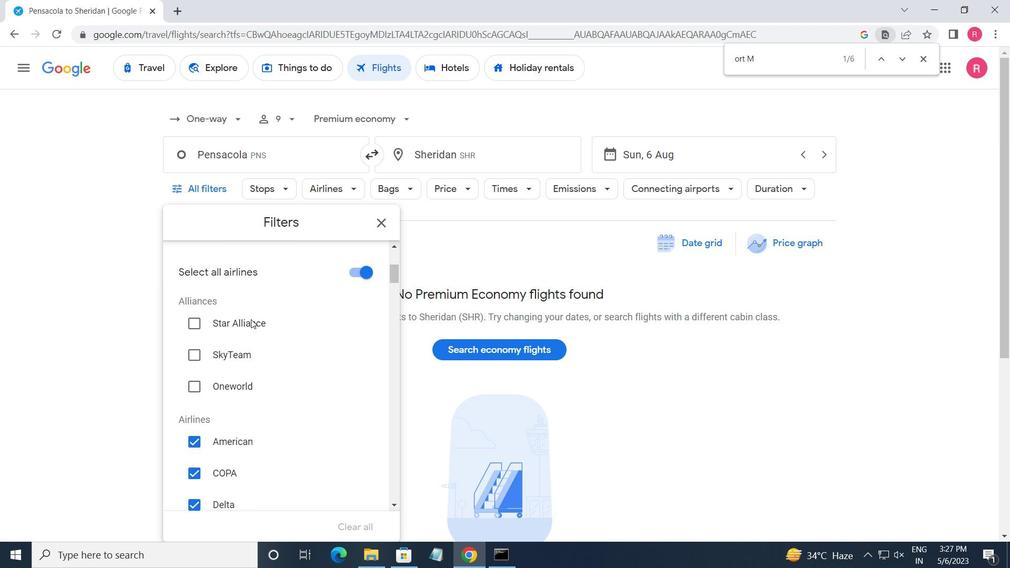 
Action: Mouse moved to (262, 334)
Screenshot: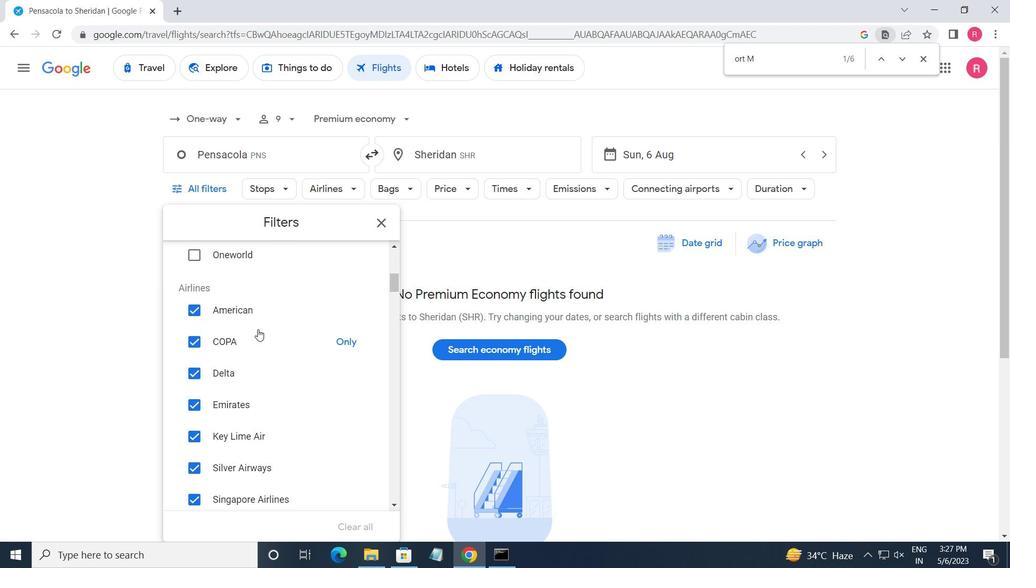 
Action: Mouse scrolled (262, 334) with delta (0, 0)
Screenshot: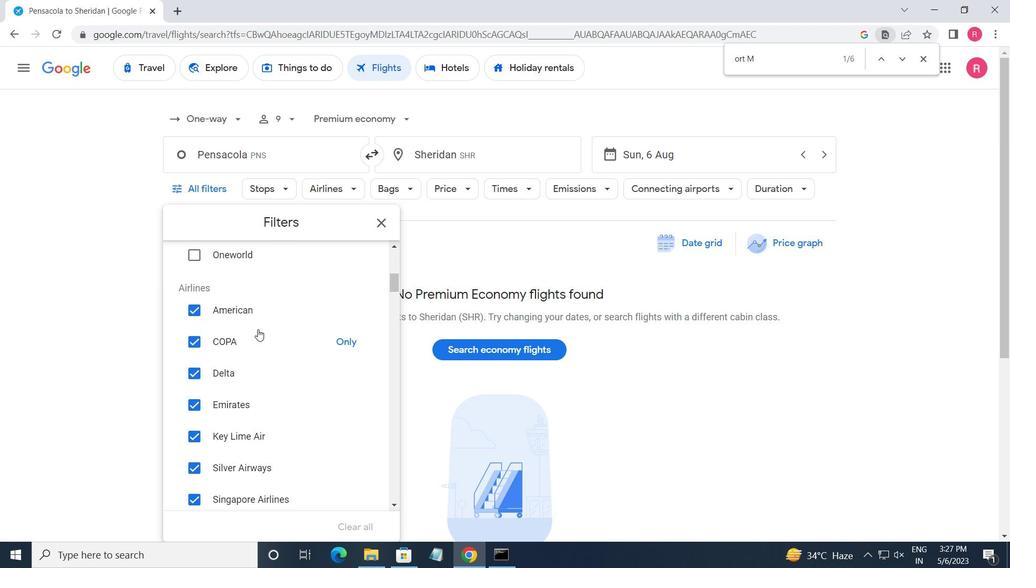 
Action: Mouse moved to (263, 339)
Screenshot: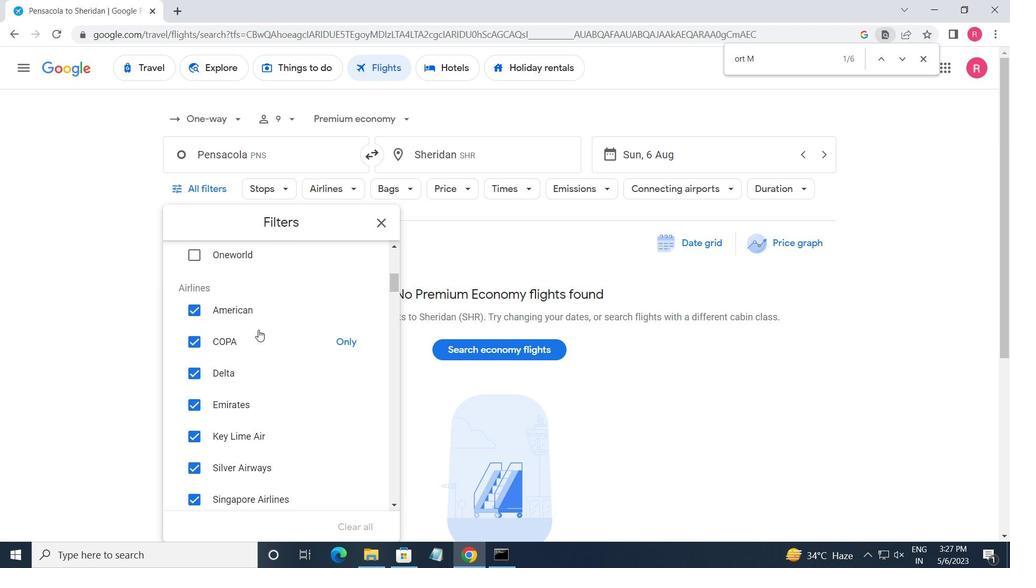 
Action: Mouse scrolled (263, 338) with delta (0, 0)
Screenshot: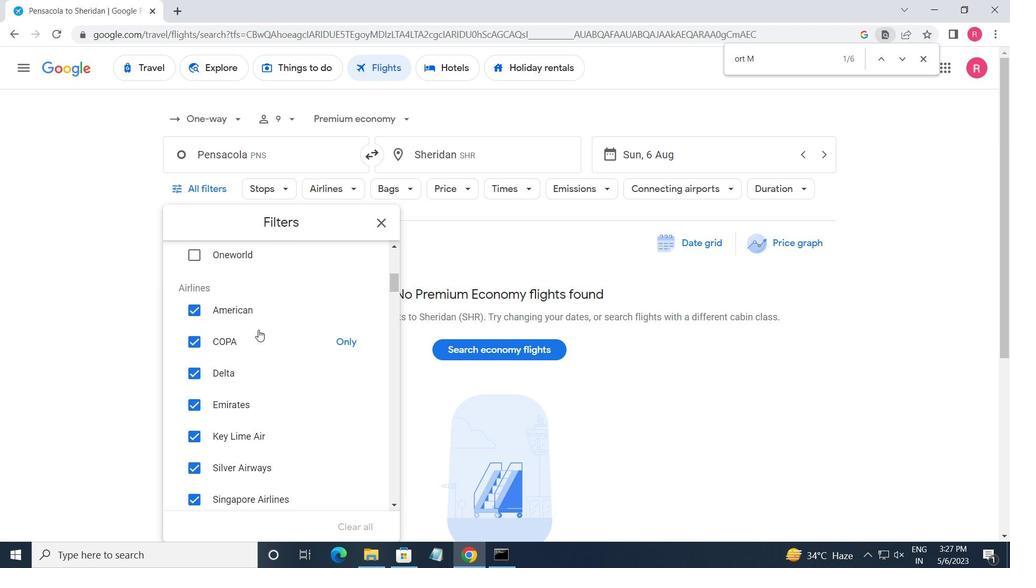 
Action: Mouse moved to (263, 340)
Screenshot: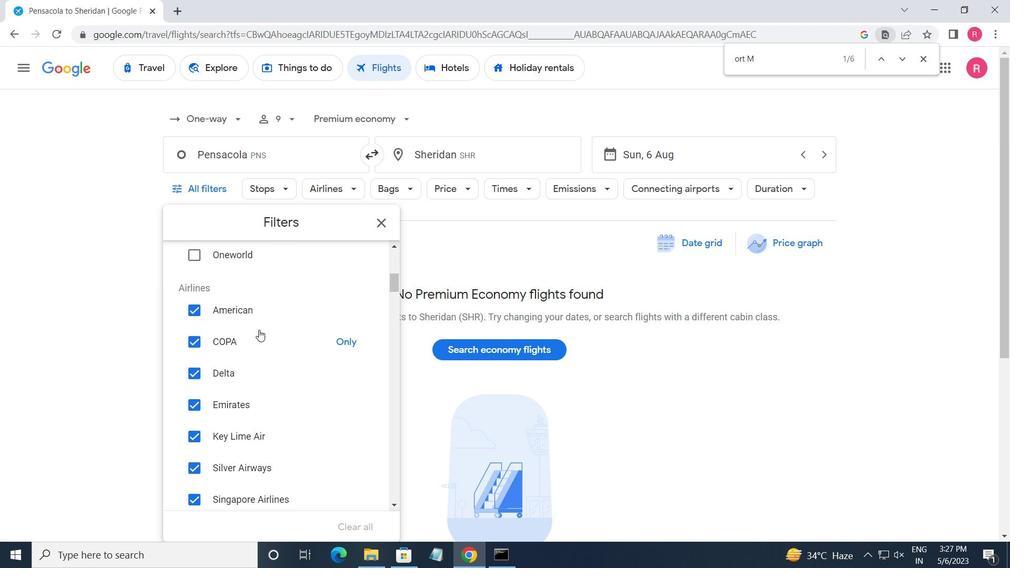 
Action: Mouse scrolled (263, 339) with delta (0, 0)
Screenshot: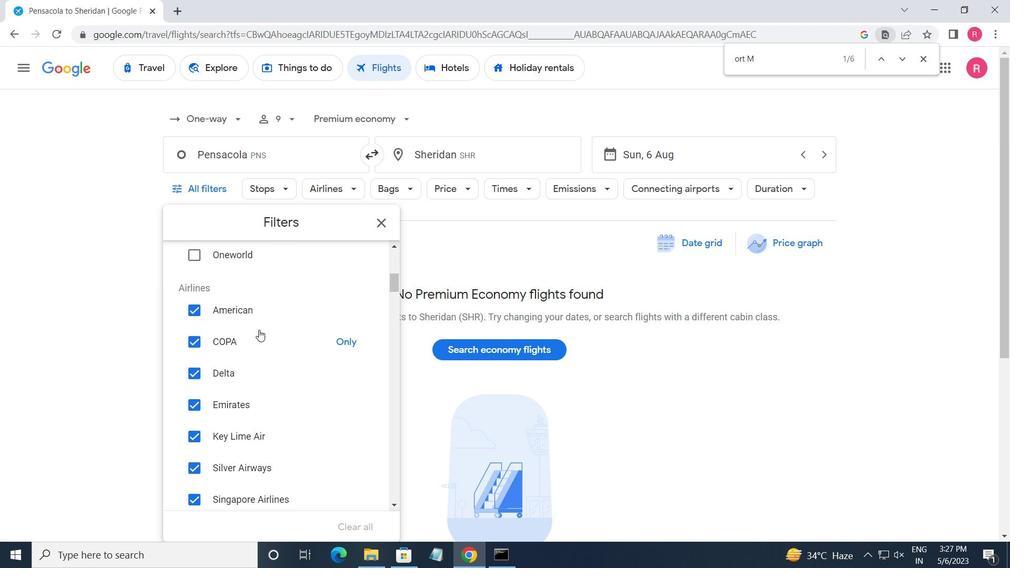
Action: Mouse moved to (264, 341)
Screenshot: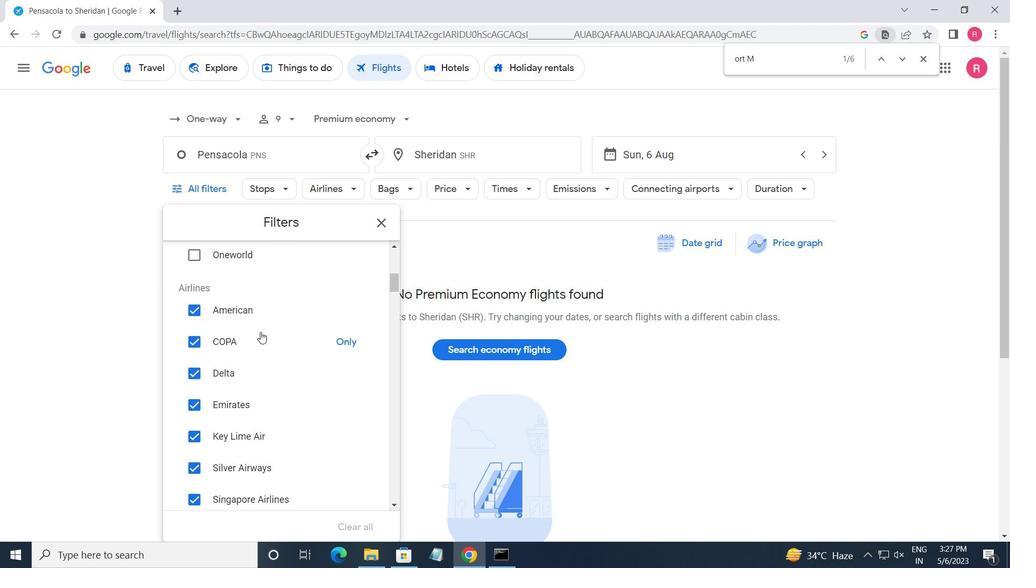 
Action: Mouse scrolled (264, 340) with delta (0, 0)
Screenshot: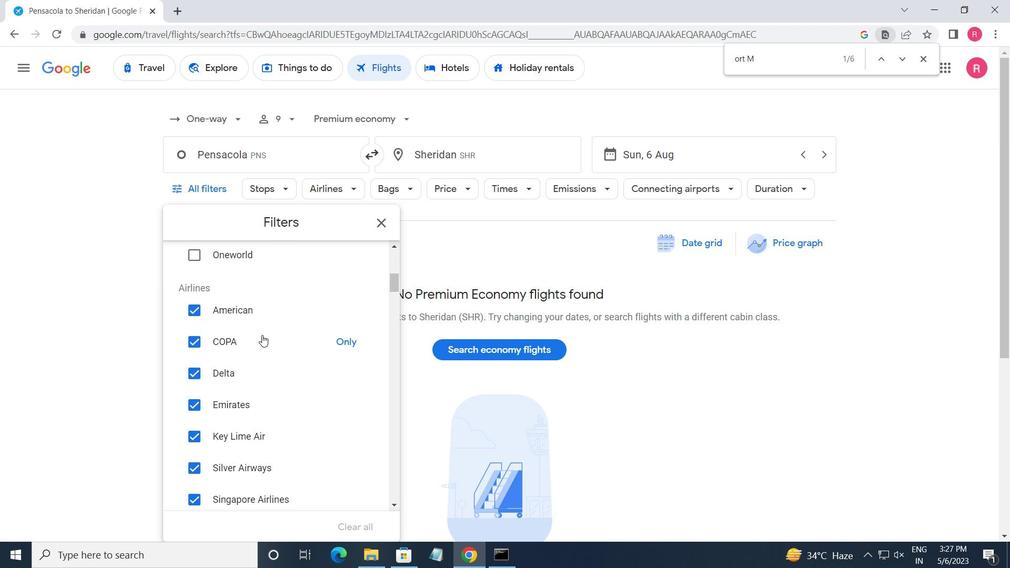
Action: Mouse moved to (264, 341)
Screenshot: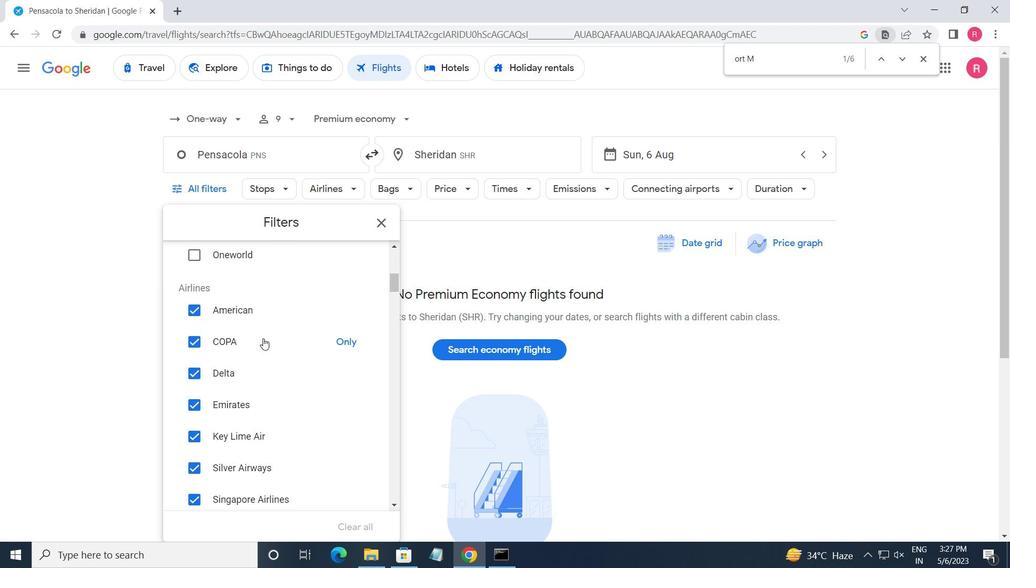 
Action: Mouse scrolled (264, 341) with delta (0, 0)
Screenshot: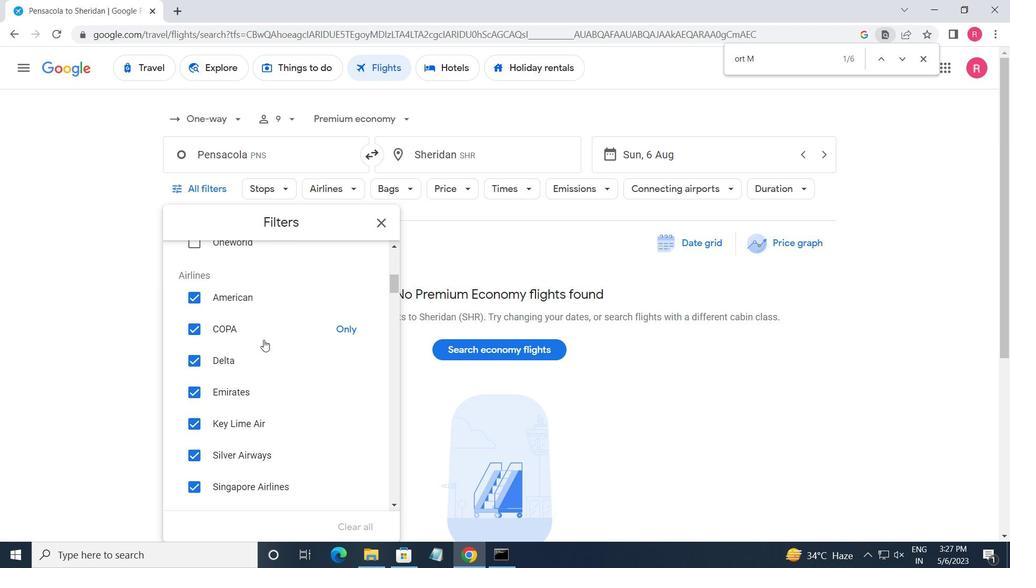 
Action: Mouse moved to (366, 327)
Screenshot: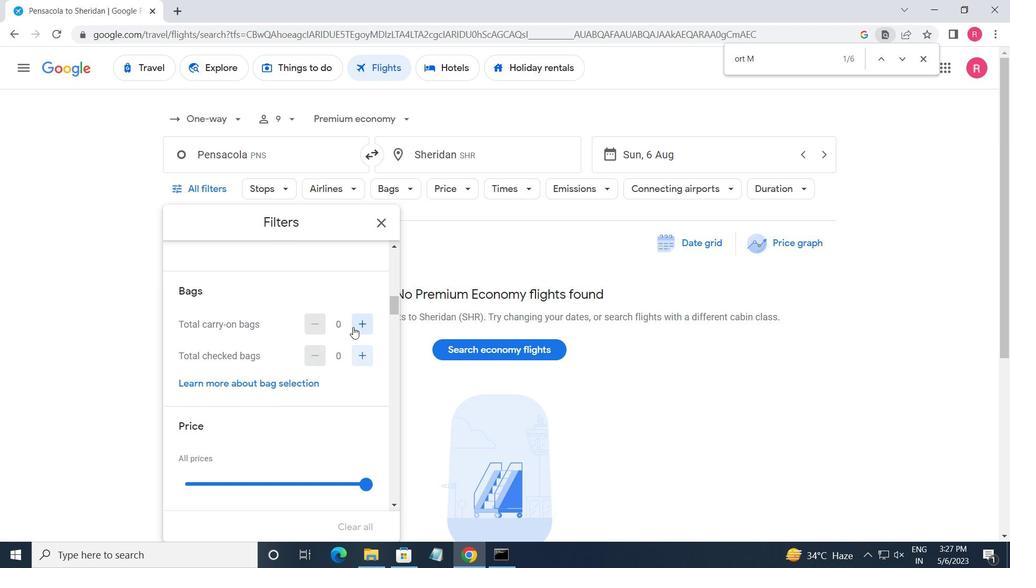 
Action: Mouse pressed left at (366, 327)
Screenshot: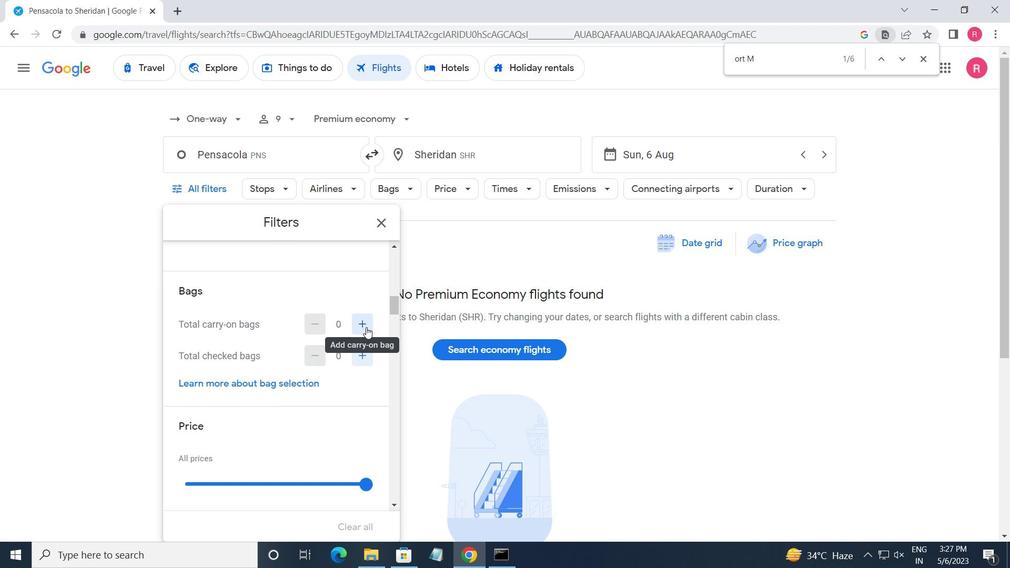 
Action: Mouse pressed left at (366, 327)
Screenshot: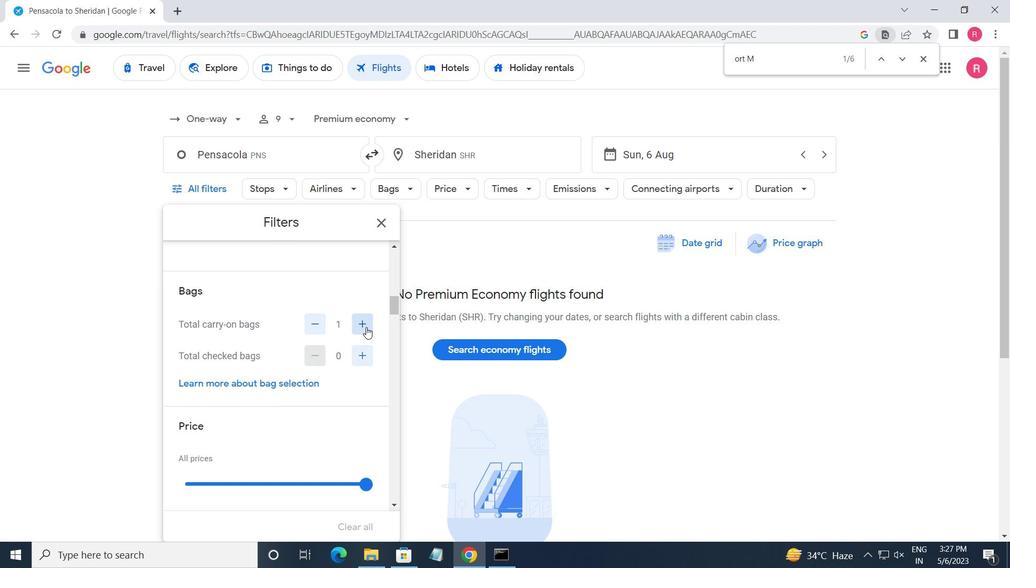
Action: Mouse moved to (366, 326)
Screenshot: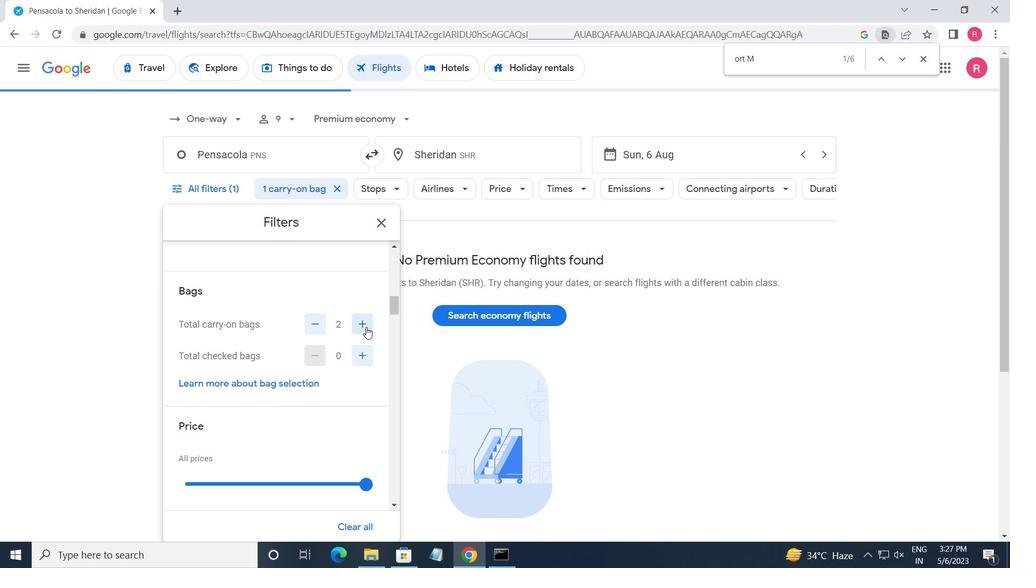 
Action: Mouse scrolled (366, 326) with delta (0, 0)
Screenshot: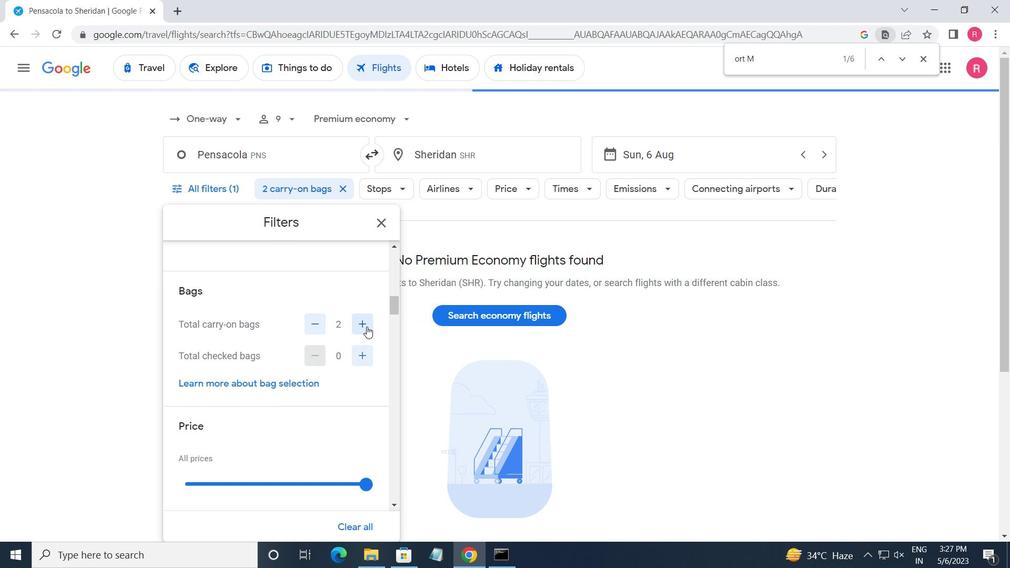 
Action: Mouse scrolled (366, 326) with delta (0, 0)
Screenshot: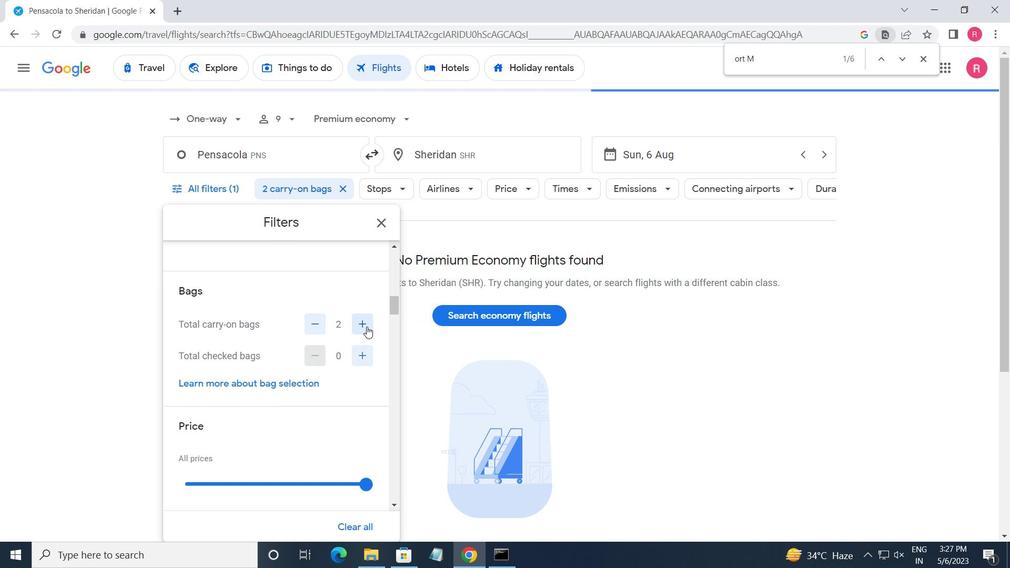 
Action: Mouse moved to (371, 355)
Screenshot: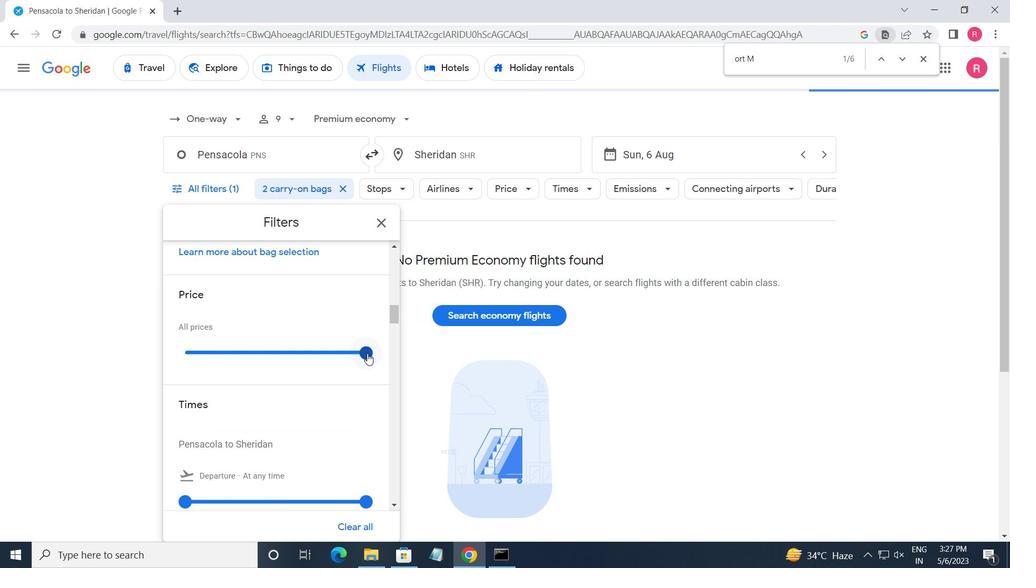 
Action: Mouse pressed left at (371, 355)
Screenshot: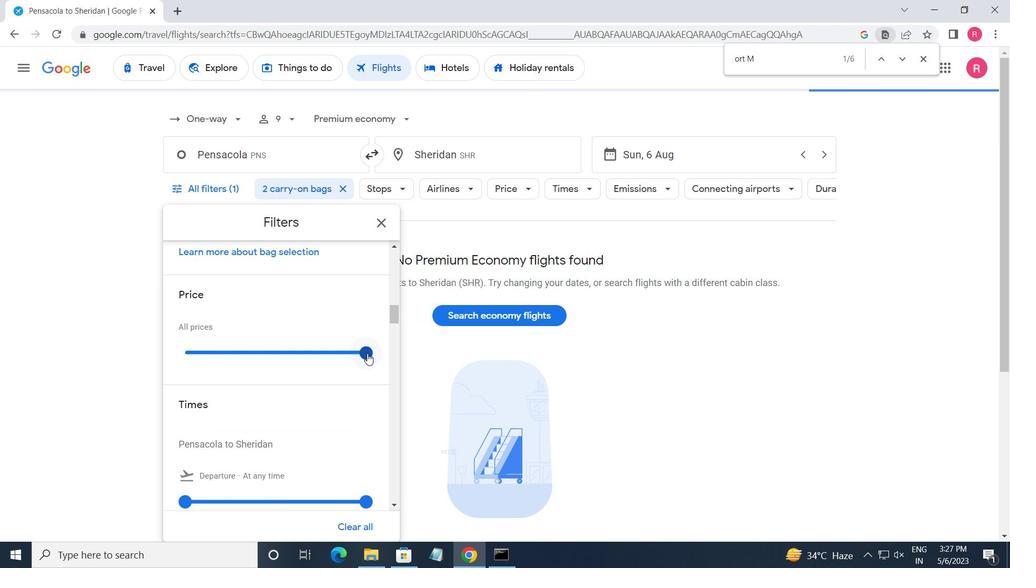 
Action: Mouse moved to (378, 356)
Screenshot: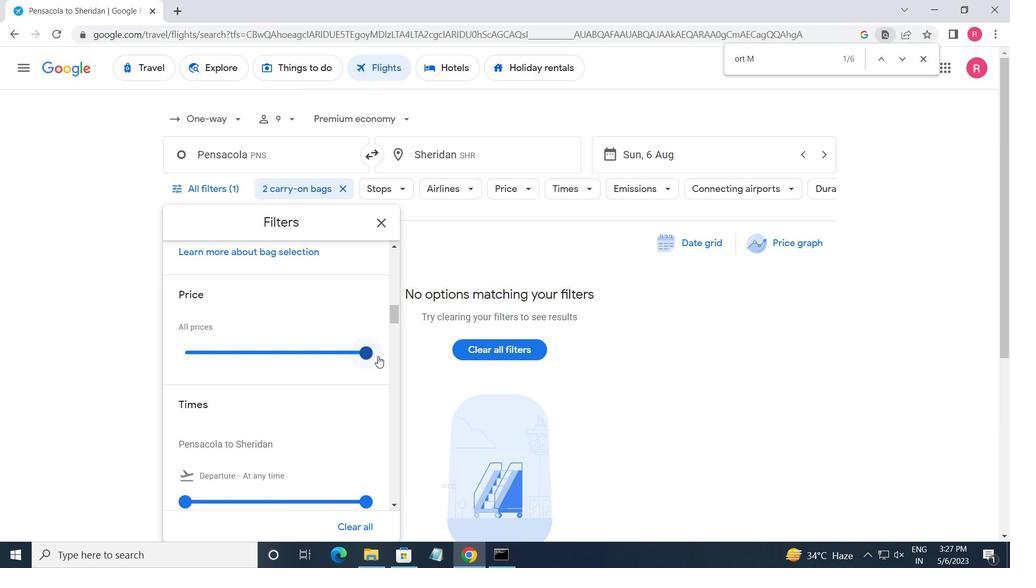 
Action: Mouse scrolled (378, 356) with delta (0, 0)
Screenshot: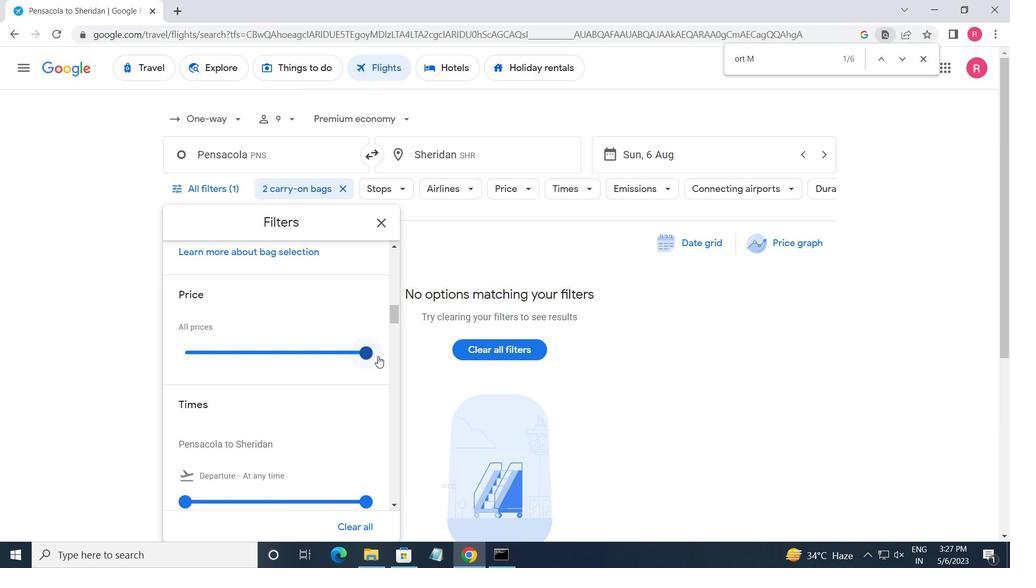 
Action: Mouse moved to (195, 423)
Screenshot: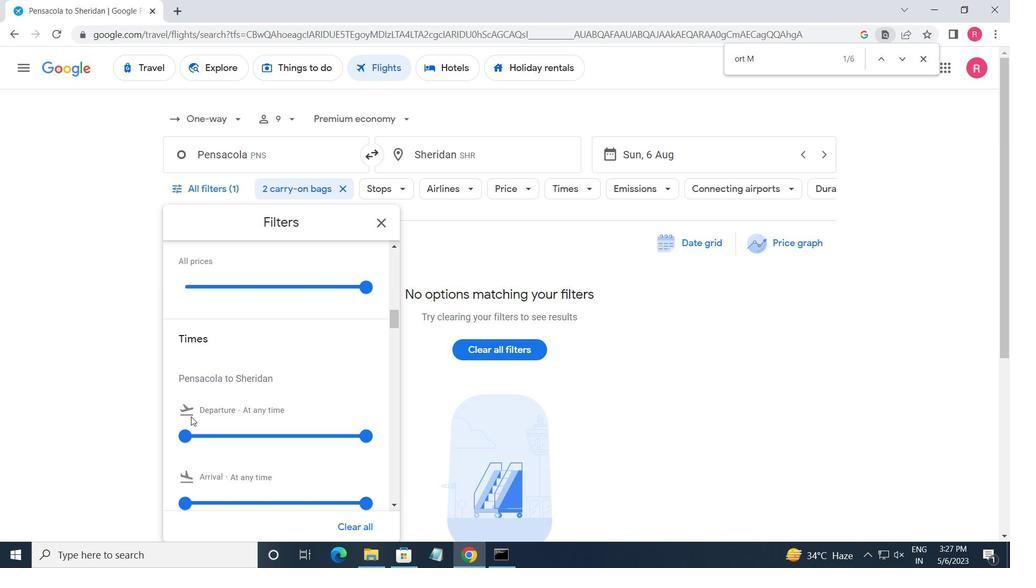 
Action: Mouse pressed left at (195, 423)
Screenshot: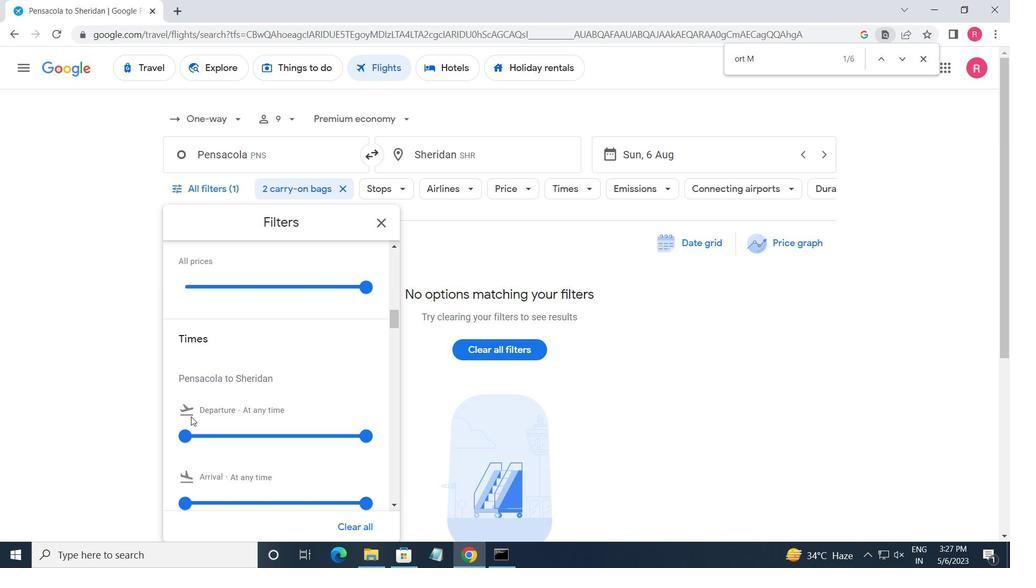 
Action: Mouse moved to (359, 437)
Screenshot: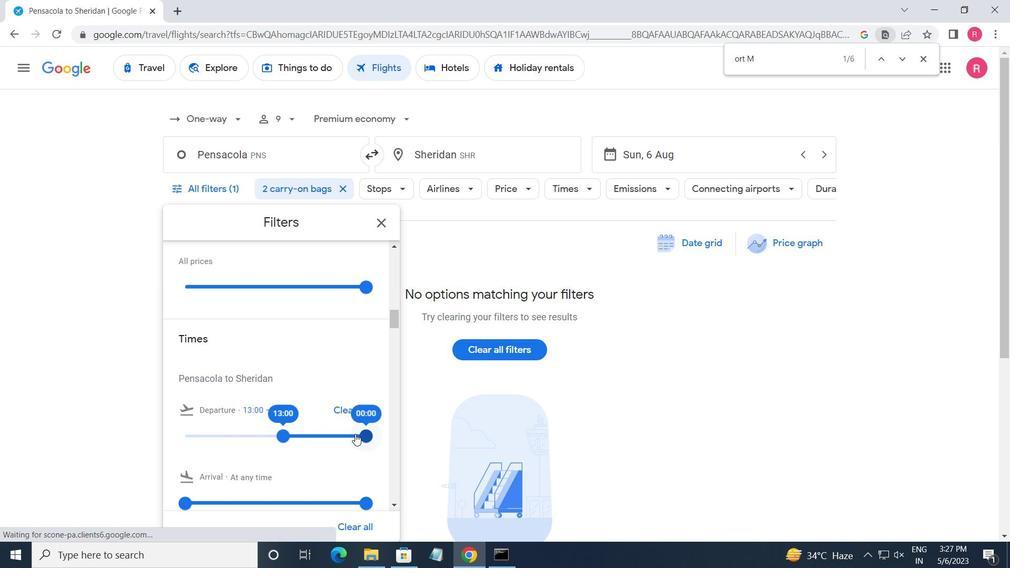 
Action: Mouse pressed left at (359, 437)
Screenshot: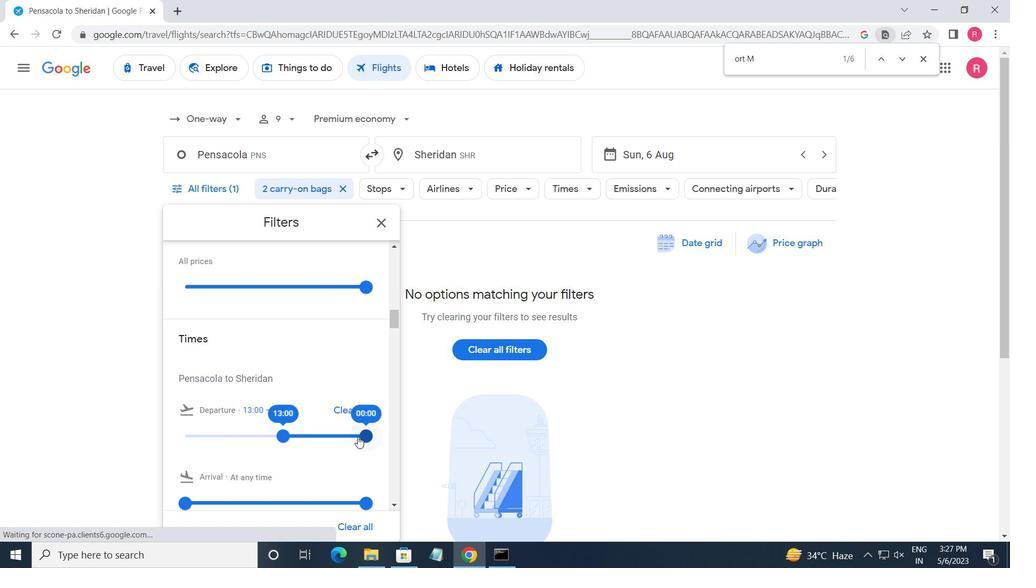 
Action: Mouse moved to (382, 235)
Screenshot: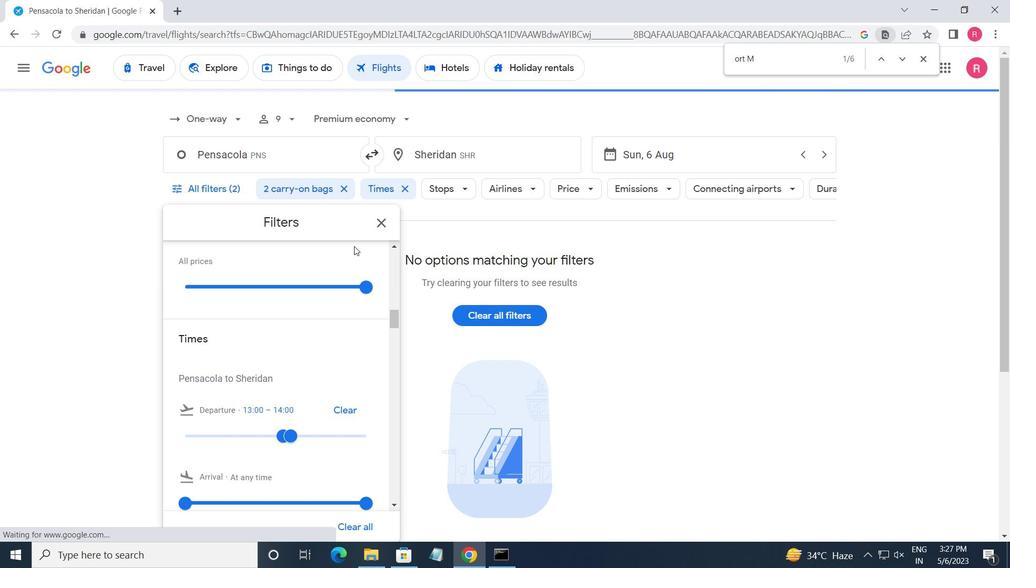
Action: Mouse pressed left at (382, 235)
Screenshot: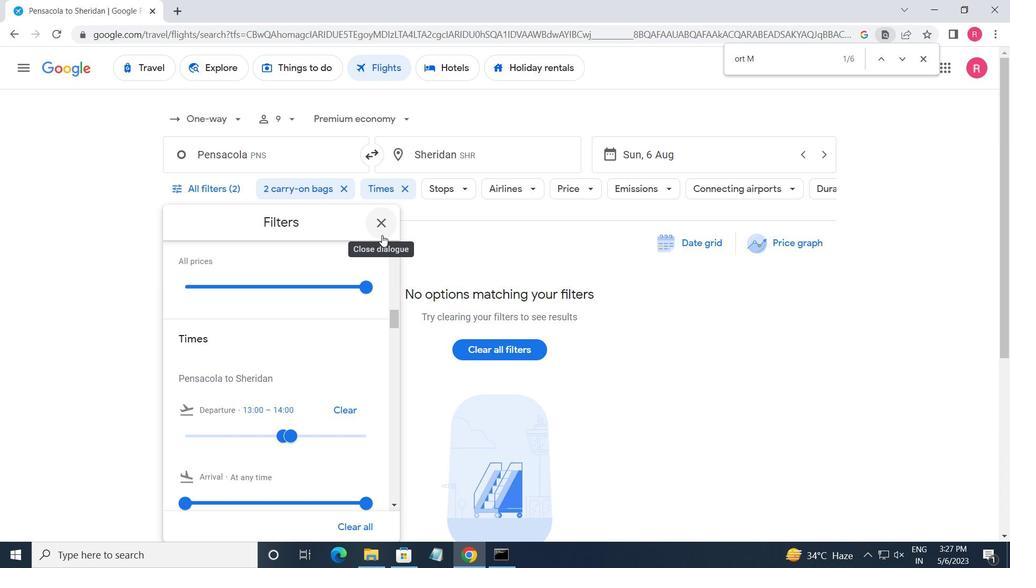 
